 Task: Create a Board called Board0000000004 in Workspace WS0000000002 in Trello with Visibility as Workspace. Create a Board called Board0000000005 in Workspace WS0000000002 in Trello with Visibility as Private. Create a Board called Board0000000006 in Workspace WS0000000002 in Trello with Visibility as Public. Create Card Card0000000013 in Board Board0000000004 in Workspace WS0000000002 in Trello. Create Card Card0000000014 in Board Board0000000004 in Workspace WS0000000002 in Trello
Action: Mouse moved to (572, 59)
Screenshot: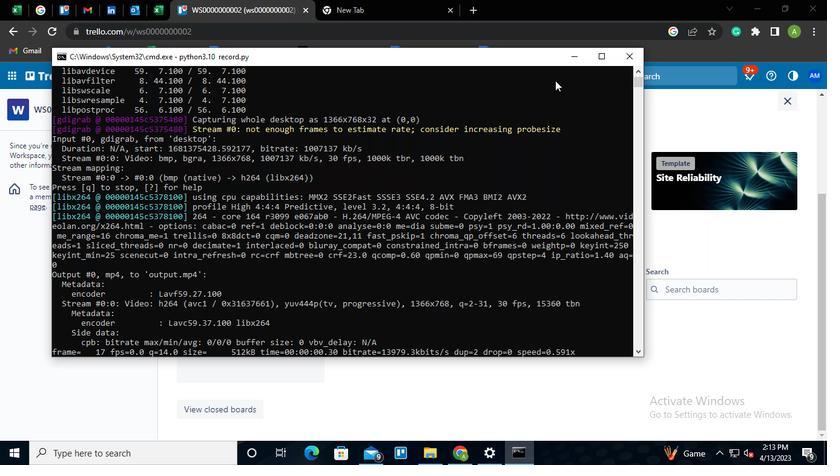 
Action: Mouse pressed left at (572, 59)
Screenshot: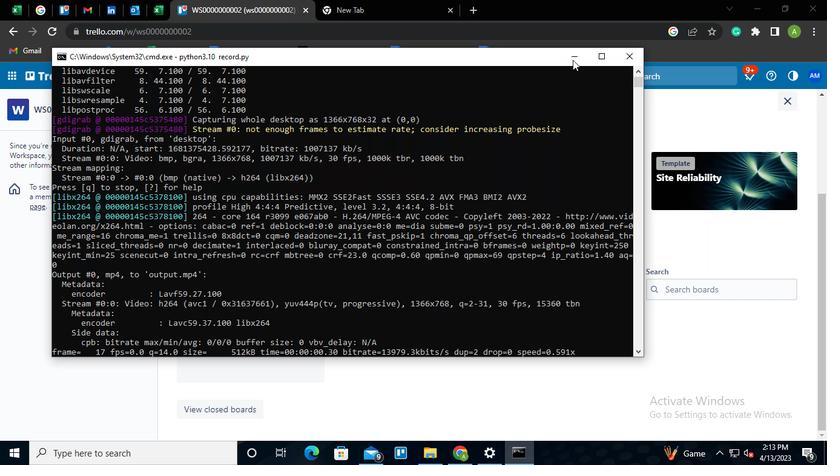 
Action: Mouse moved to (231, 346)
Screenshot: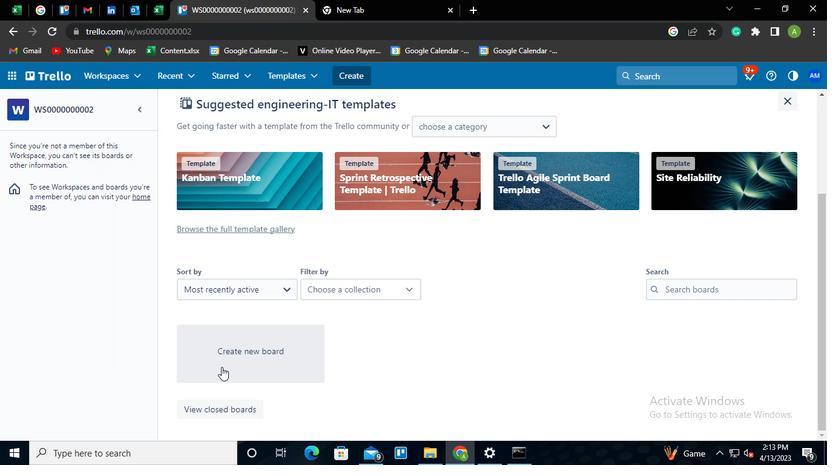 
Action: Mouse pressed left at (231, 346)
Screenshot: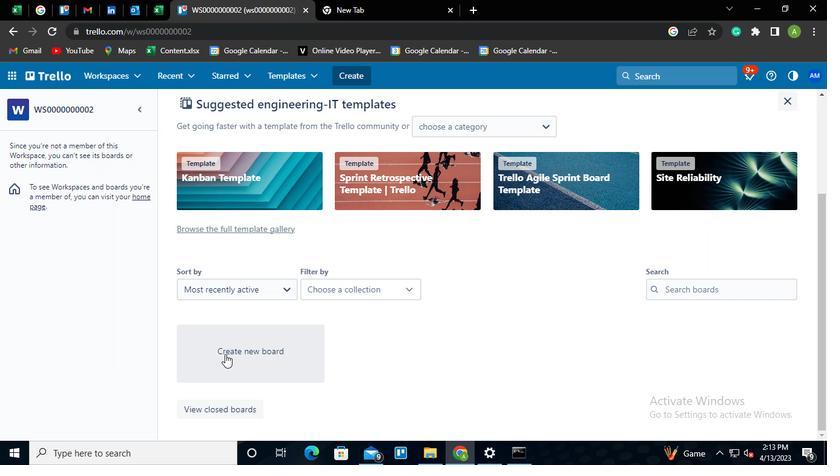 
Action: Mouse moved to (374, 299)
Screenshot: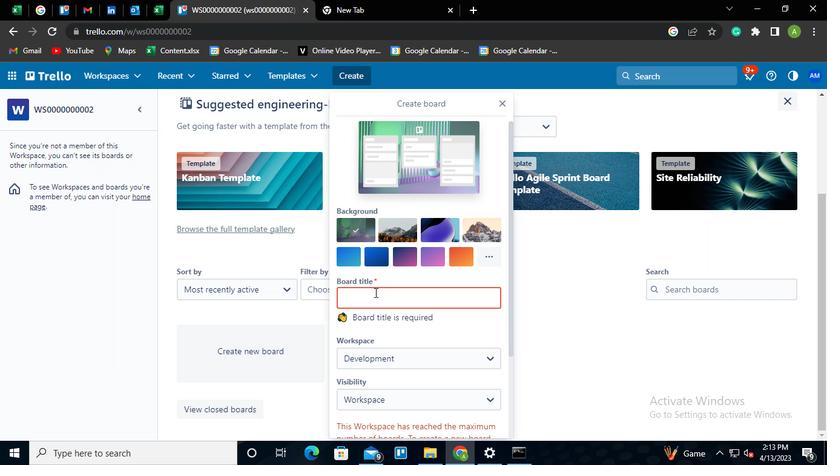
Action: Mouse pressed left at (374, 299)
Screenshot: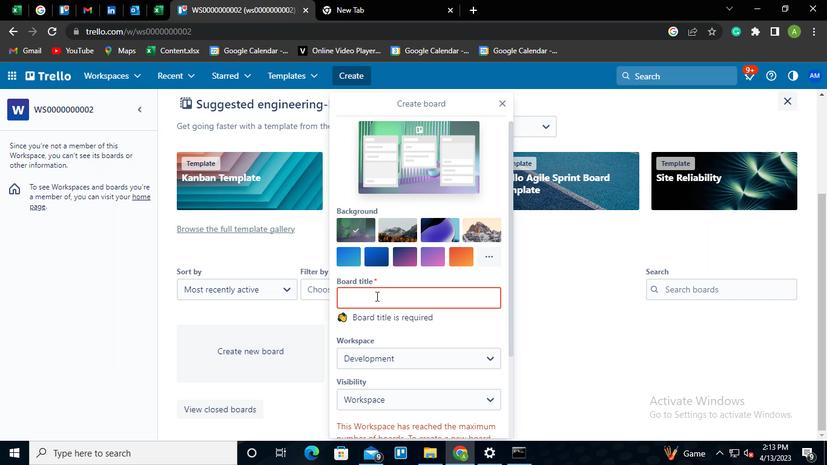 
Action: Mouse moved to (366, 301)
Screenshot: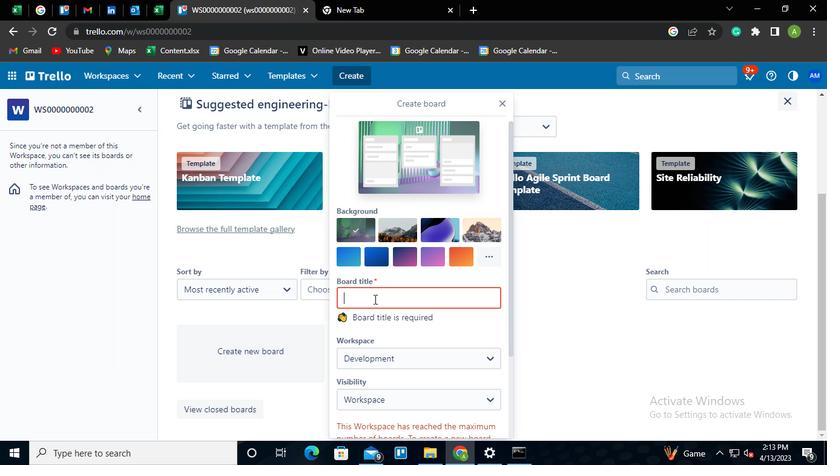 
Action: Keyboard Key.shift
Screenshot: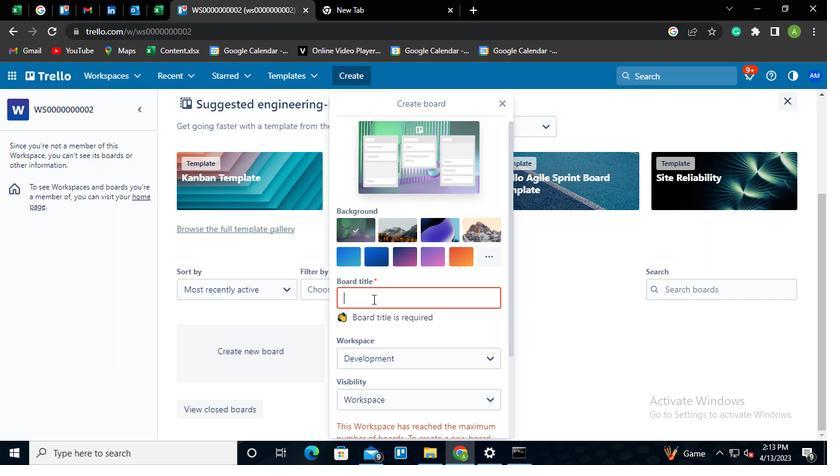 
Action: Keyboard B
Screenshot: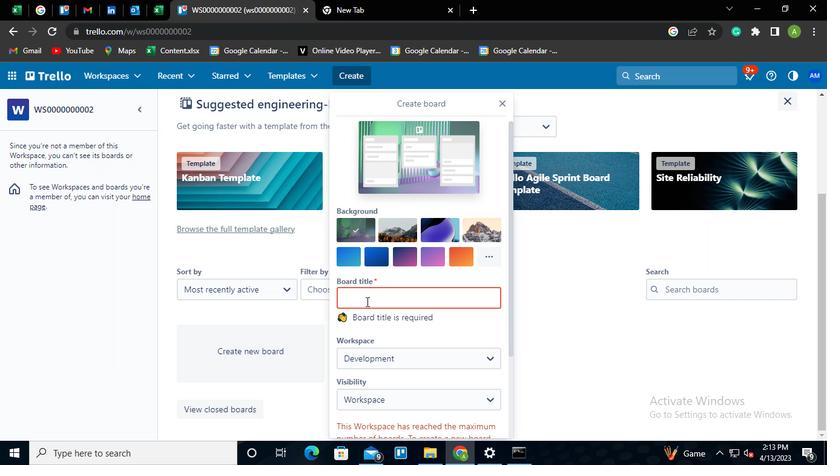 
Action: Keyboard o
Screenshot: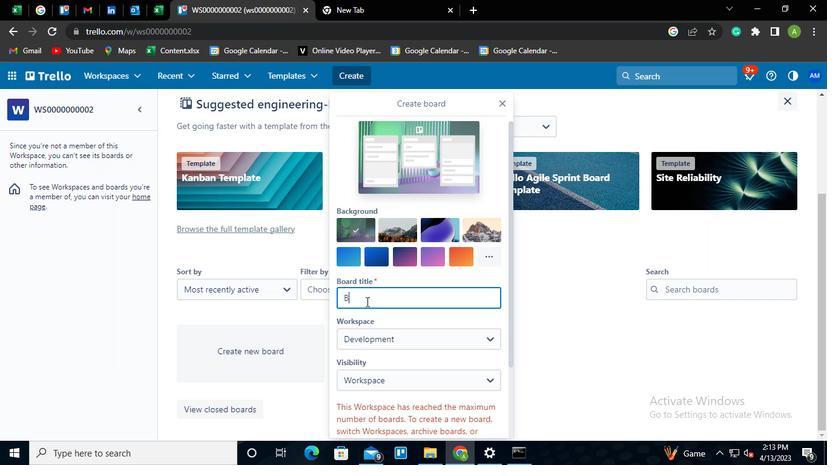 
Action: Keyboard a
Screenshot: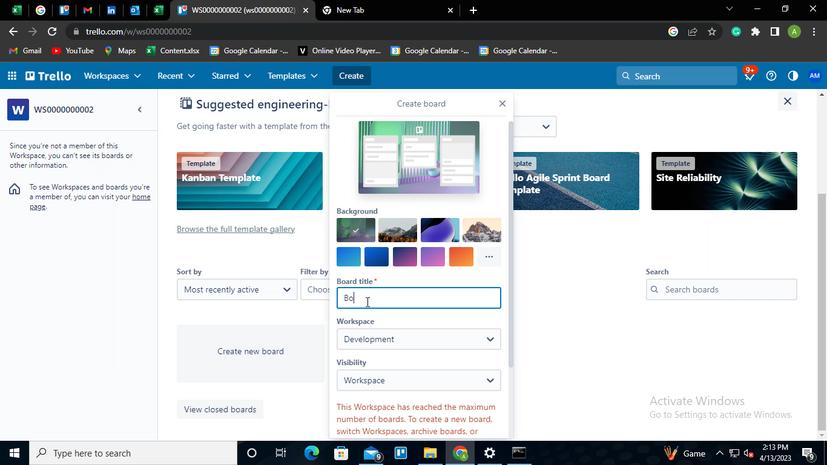 
Action: Keyboard r
Screenshot: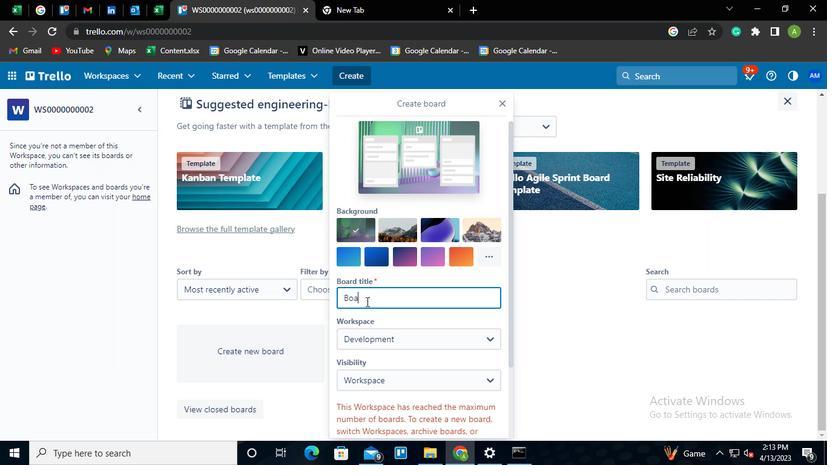
Action: Keyboard d
Screenshot: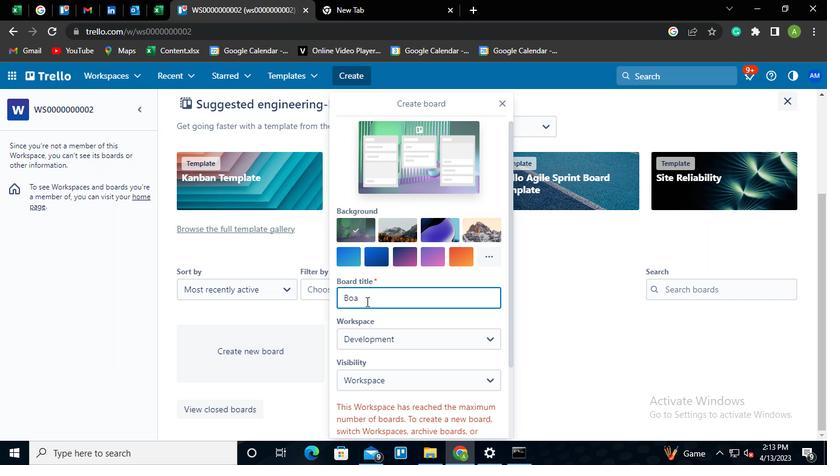 
Action: Keyboard <96>
Screenshot: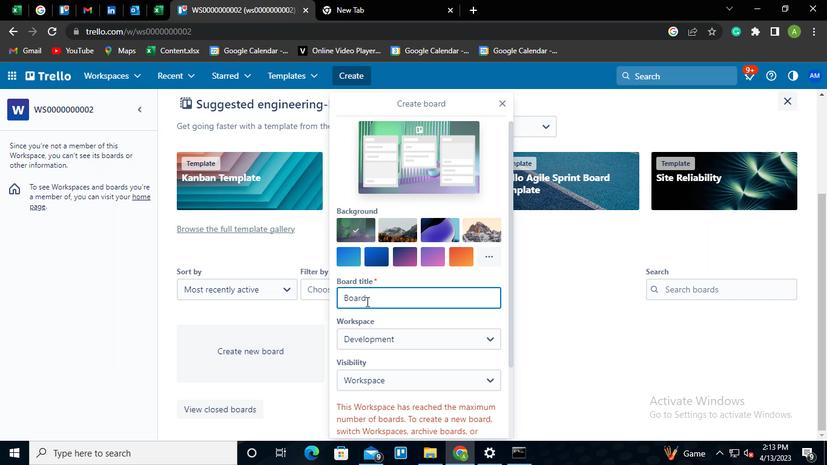 
Action: Keyboard <96>
Screenshot: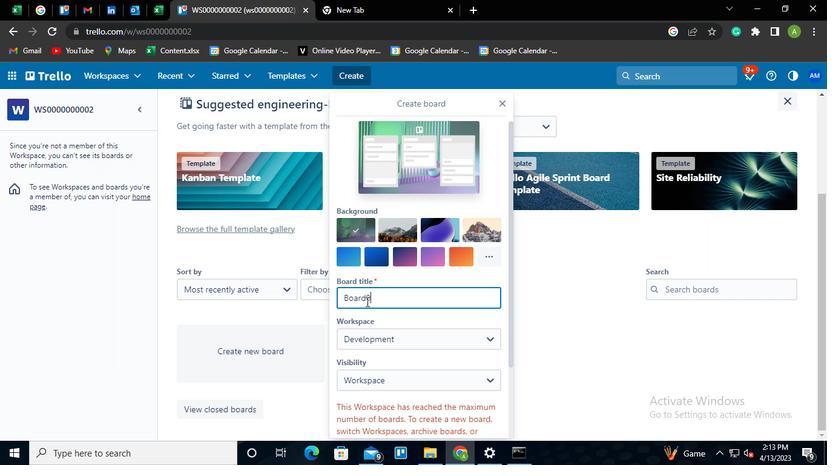 
Action: Keyboard <96>
Screenshot: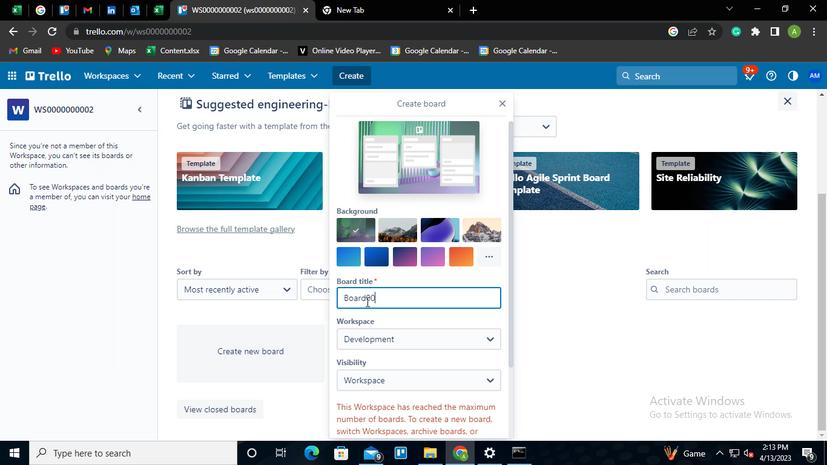
Action: Keyboard <96>
Screenshot: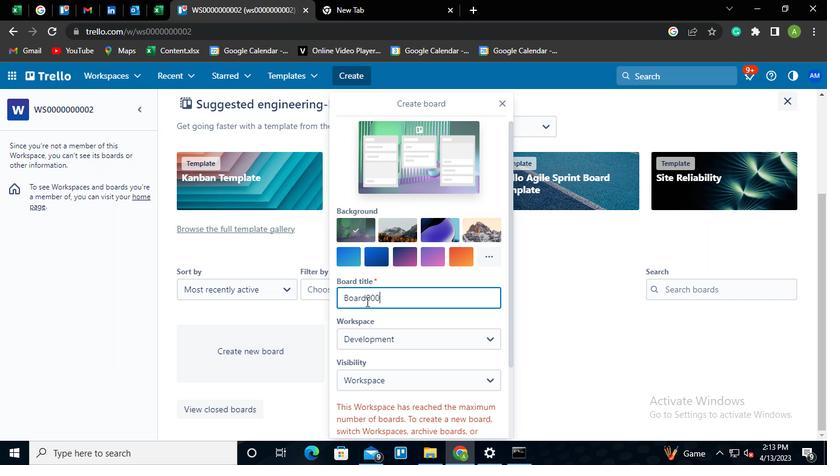 
Action: Keyboard <96>
Screenshot: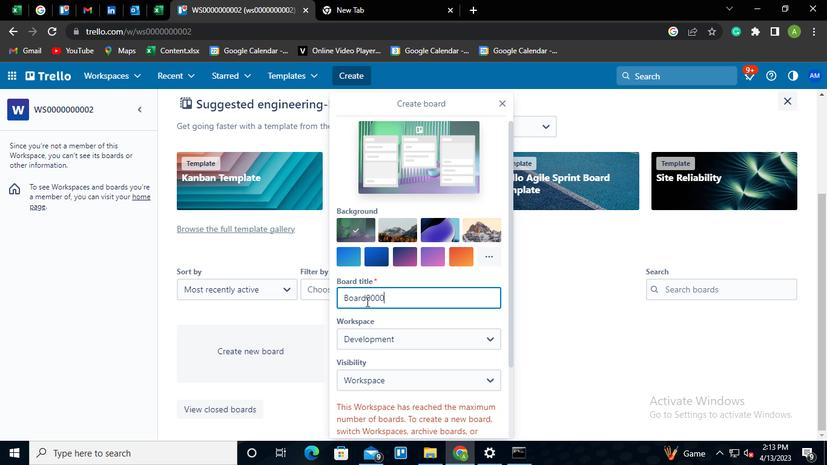 
Action: Keyboard <96>
Screenshot: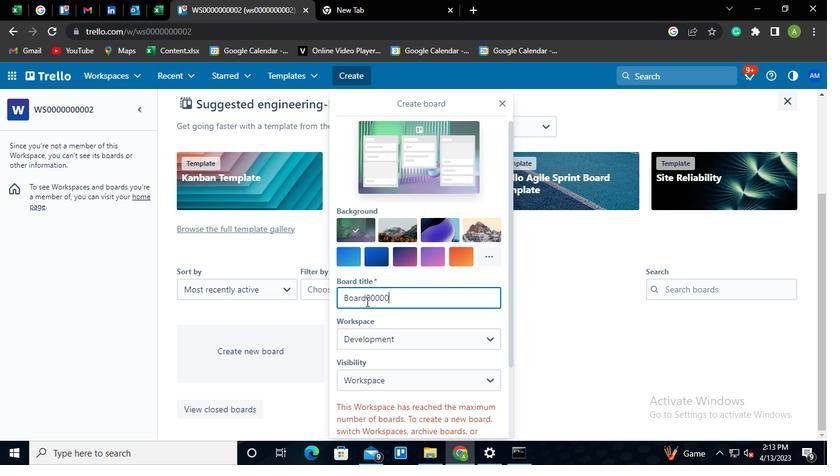 
Action: Keyboard <96>
Screenshot: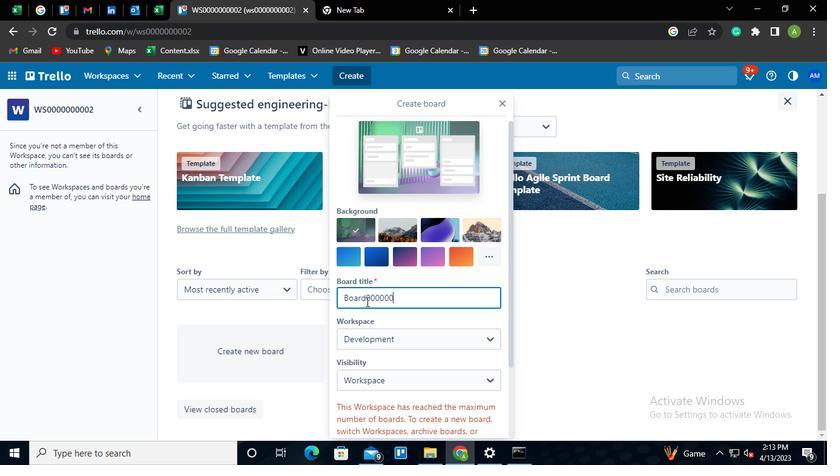 
Action: Keyboard <96>
Screenshot: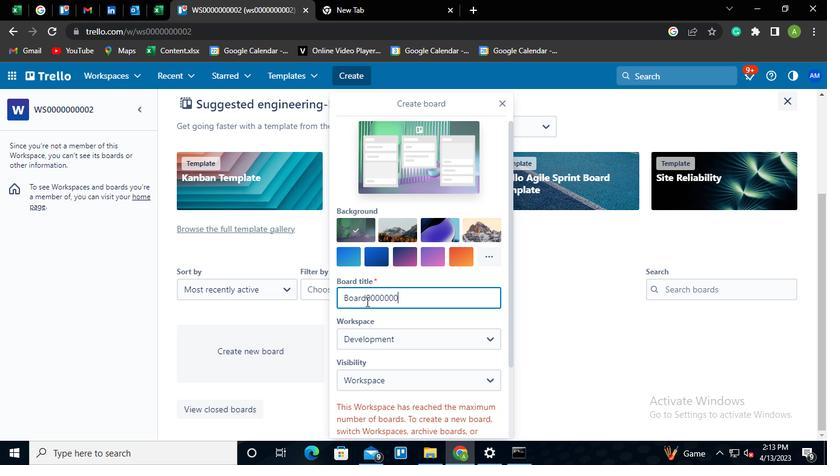 
Action: Keyboard <96>
Screenshot: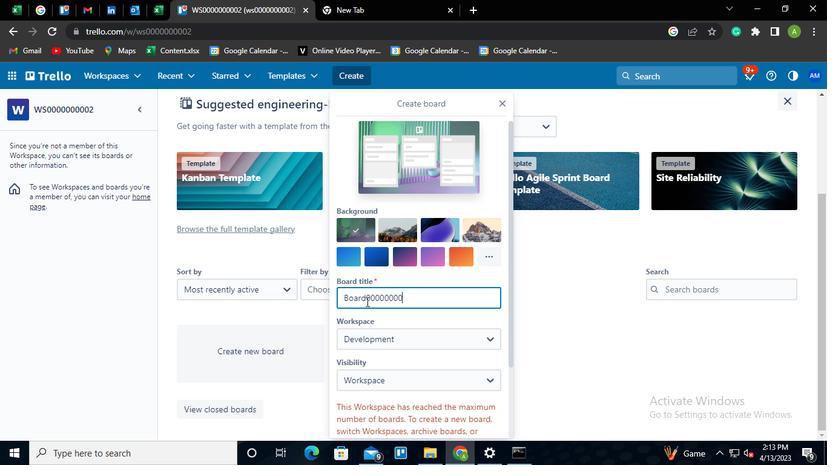 
Action: Keyboard <100>
Screenshot: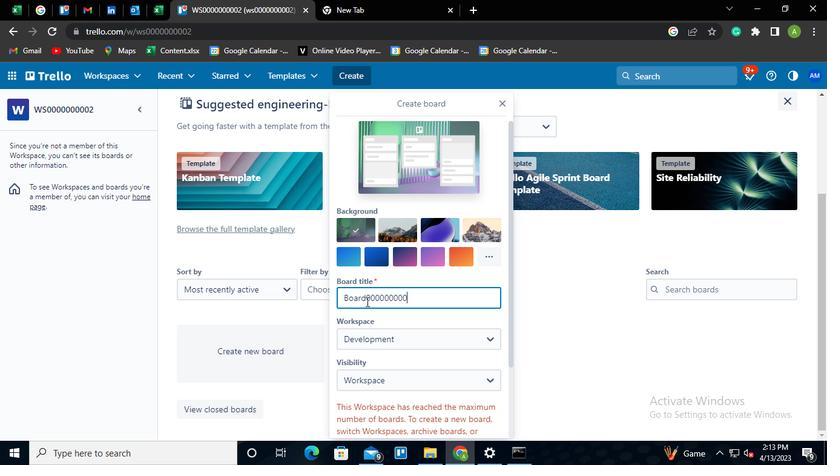 
Action: Mouse moved to (384, 336)
Screenshot: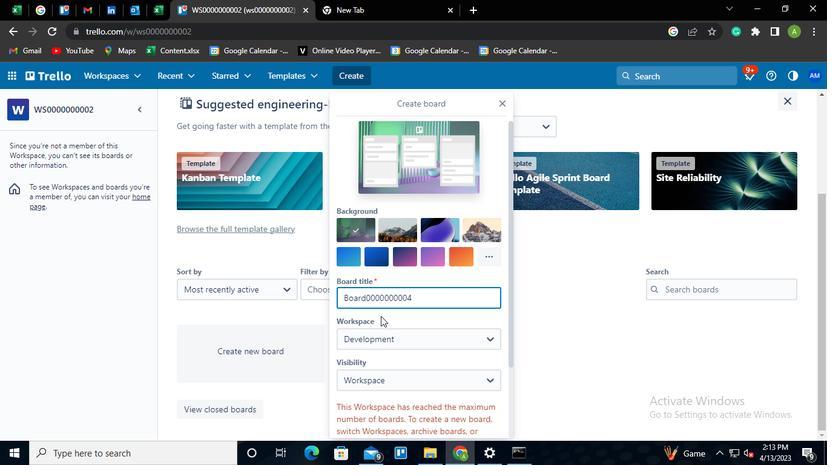 
Action: Mouse pressed left at (384, 336)
Screenshot: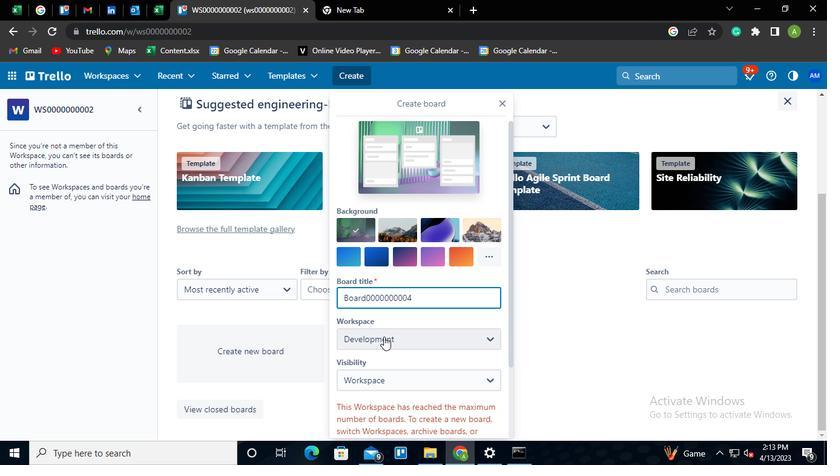 
Action: Mouse moved to (381, 413)
Screenshot: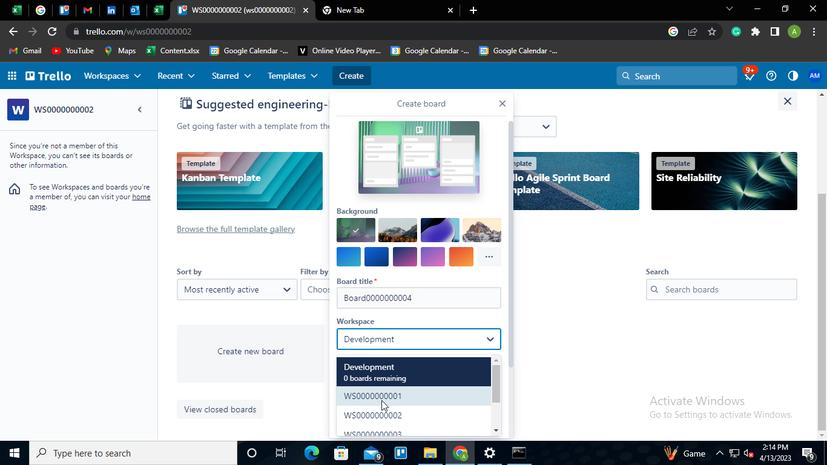 
Action: Mouse pressed left at (381, 413)
Screenshot: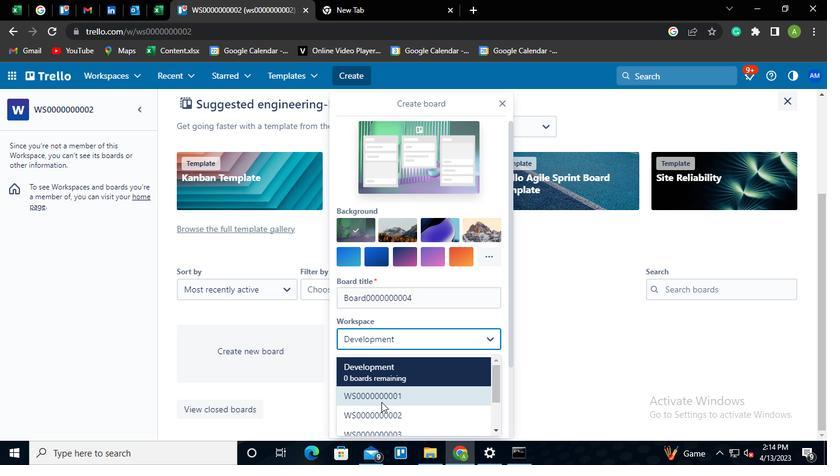 
Action: Mouse moved to (398, 414)
Screenshot: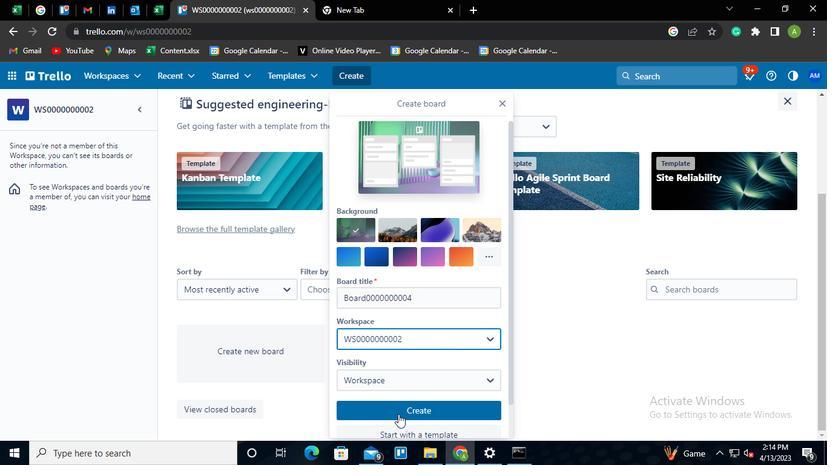 
Action: Mouse pressed left at (398, 414)
Screenshot: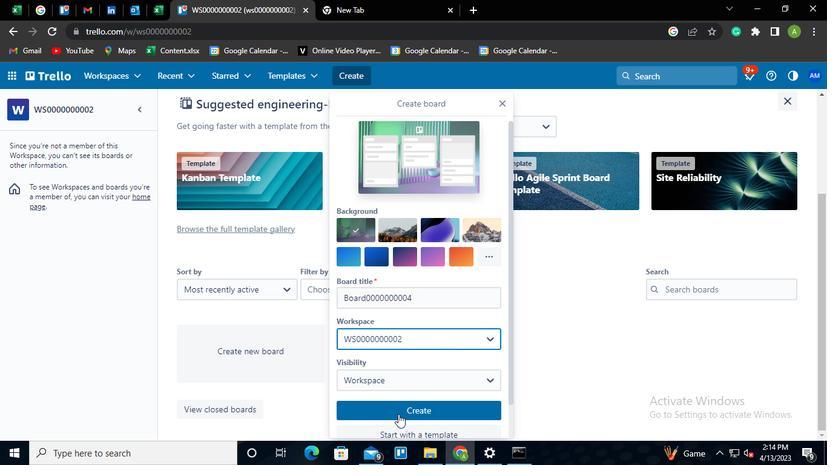 
Action: Mouse moved to (16, 107)
Screenshot: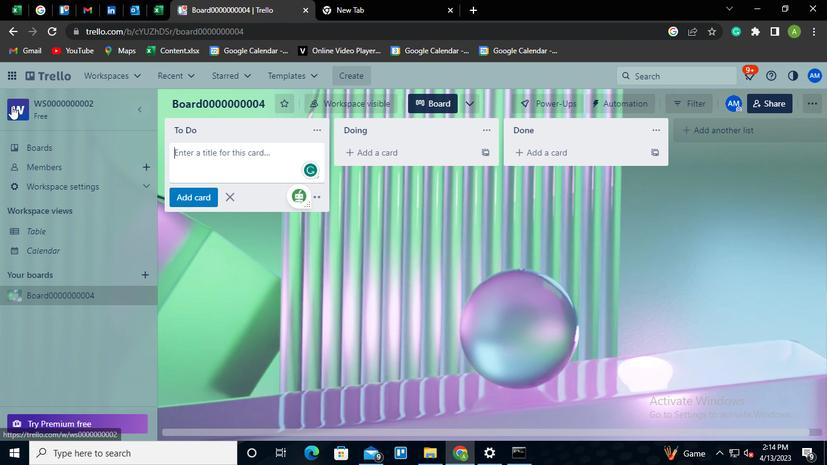 
Action: Mouse pressed left at (16, 107)
Screenshot: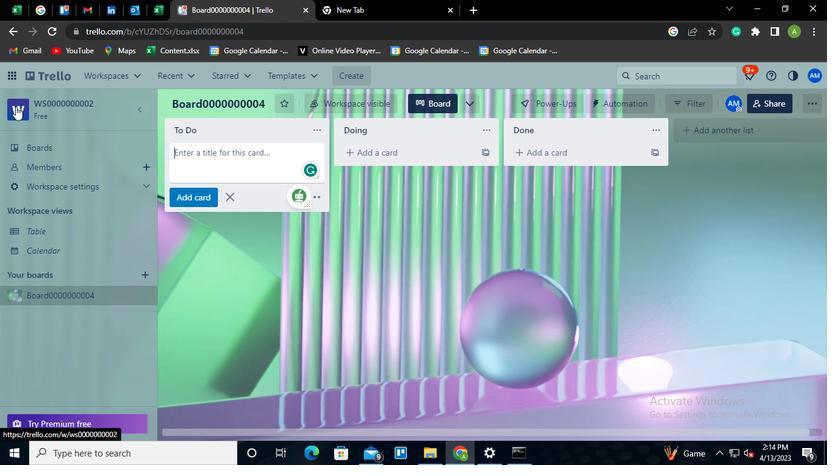 
Action: Mouse moved to (261, 341)
Screenshot: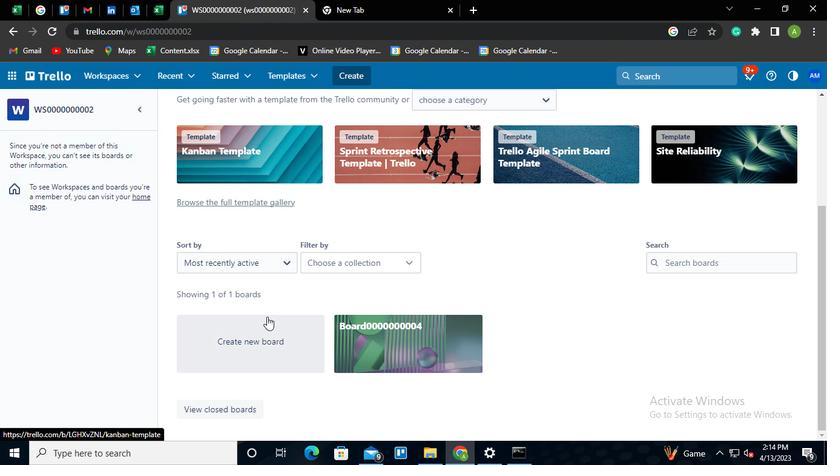 
Action: Mouse pressed left at (261, 341)
Screenshot: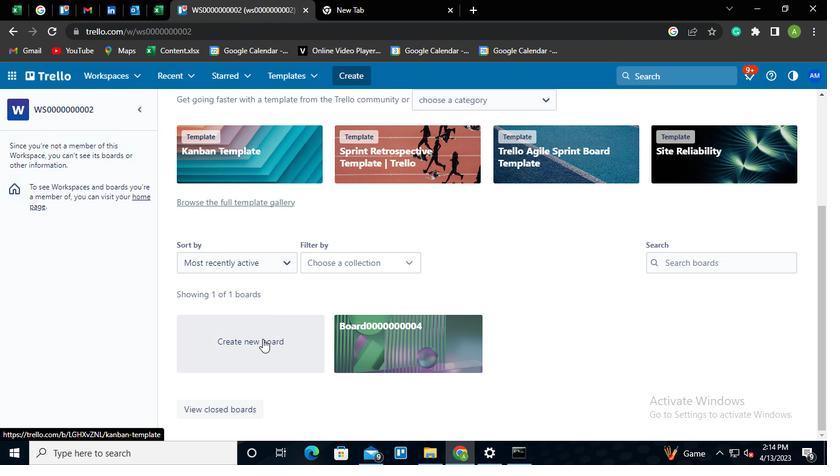 
Action: Mouse moved to (397, 302)
Screenshot: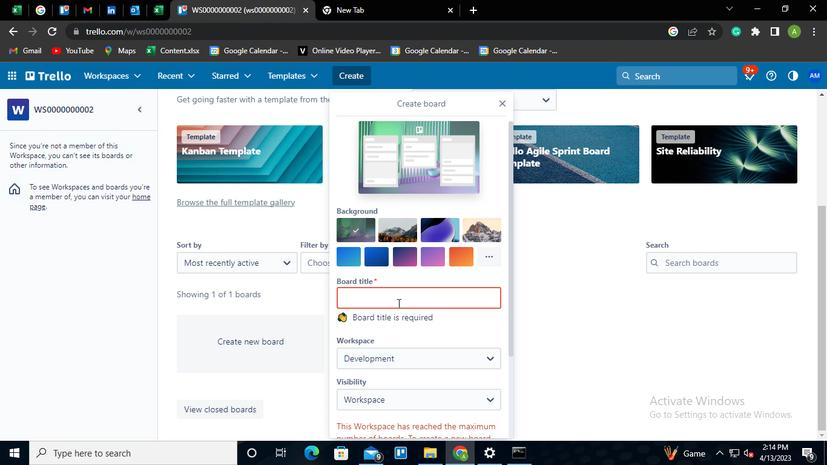 
Action: Keyboard Key.shift
Screenshot: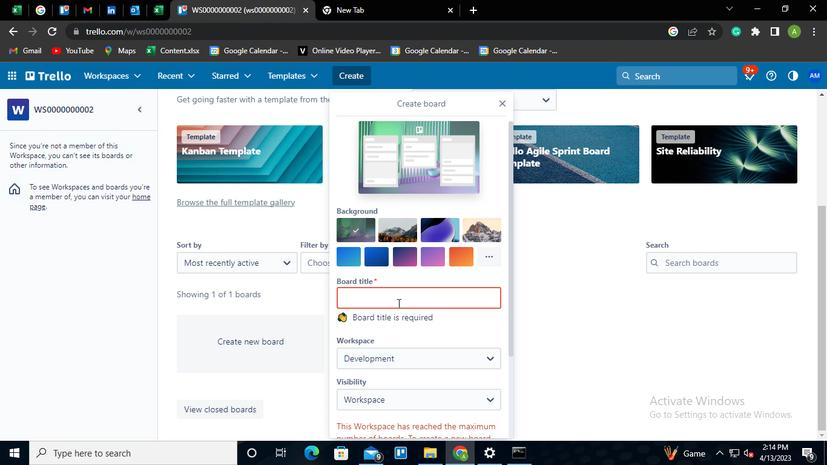 
Action: Keyboard B
Screenshot: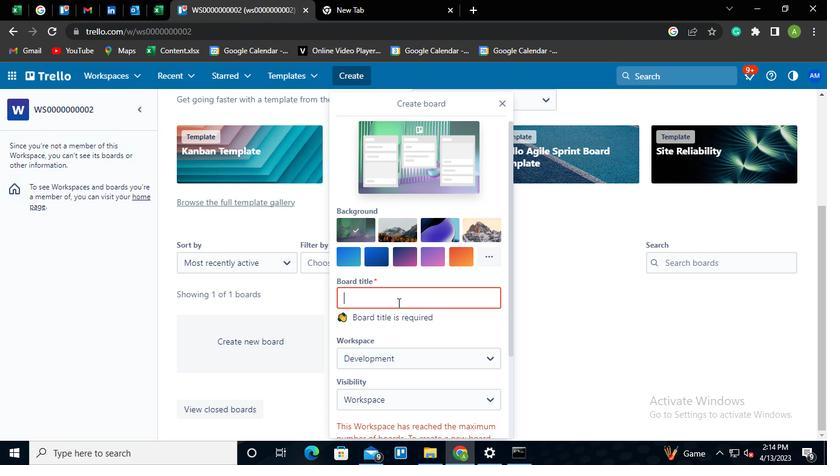 
Action: Mouse moved to (397, 302)
Screenshot: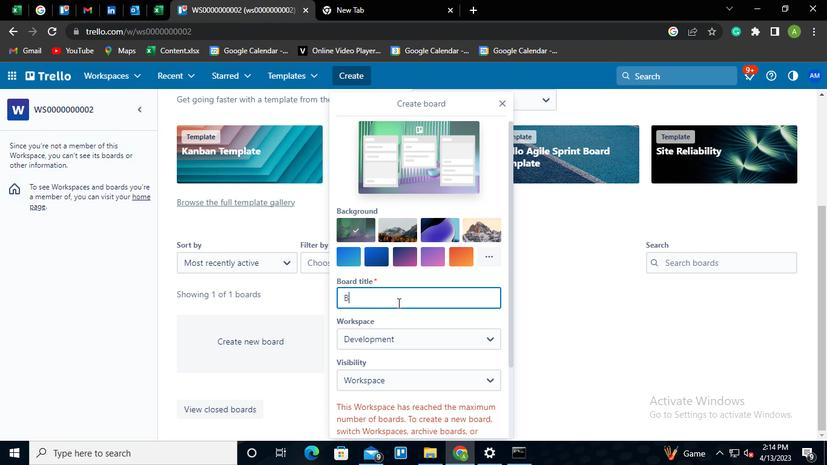 
Action: Keyboard o
Screenshot: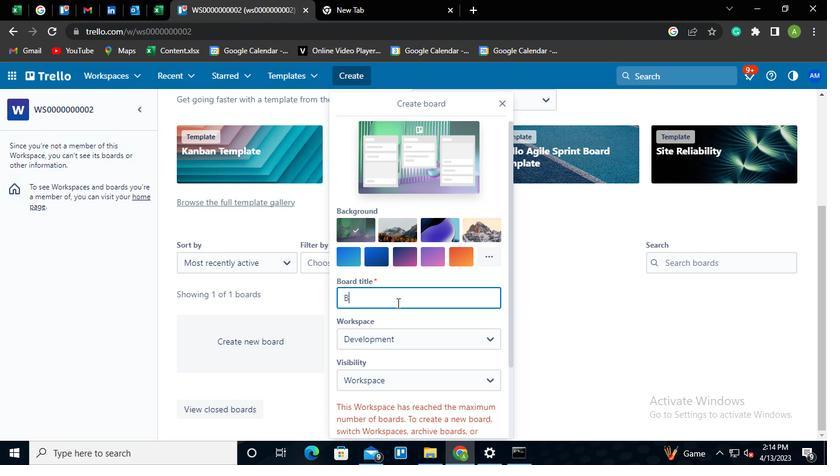 
Action: Keyboard a
Screenshot: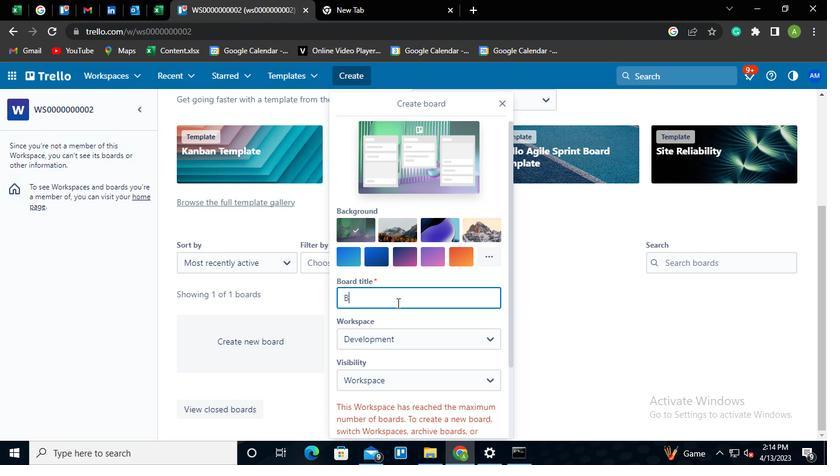 
Action: Keyboard r
Screenshot: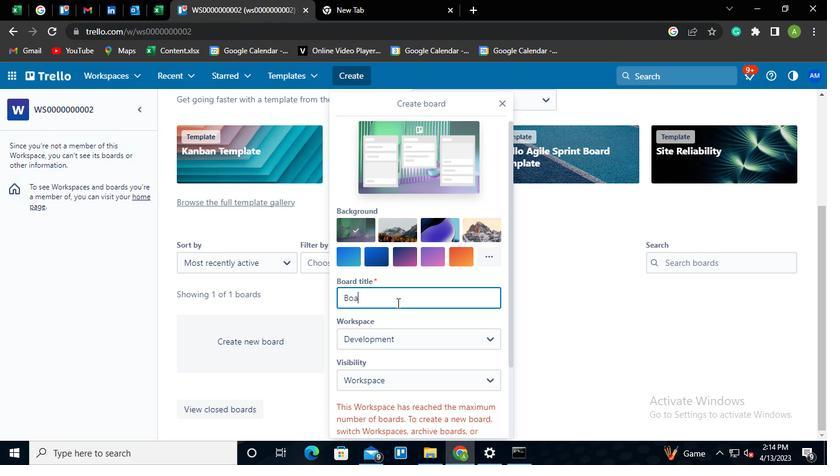 
Action: Keyboard d
Screenshot: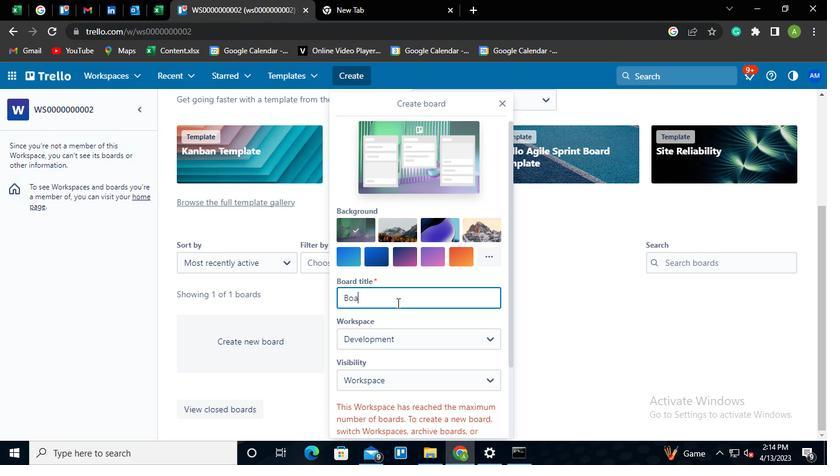 
Action: Keyboard <96>
Screenshot: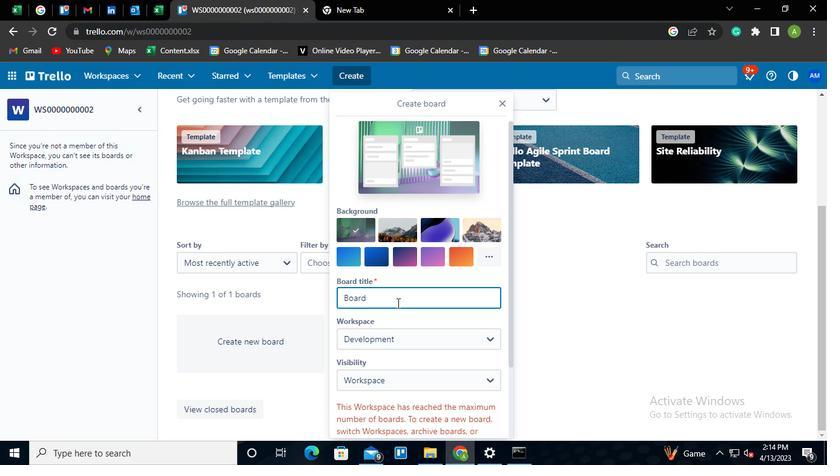 
Action: Keyboard <96>
Screenshot: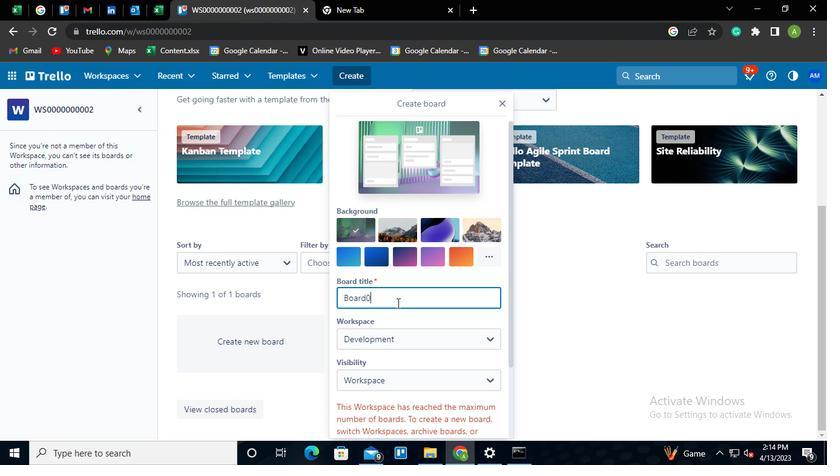 
Action: Keyboard <96>
Screenshot: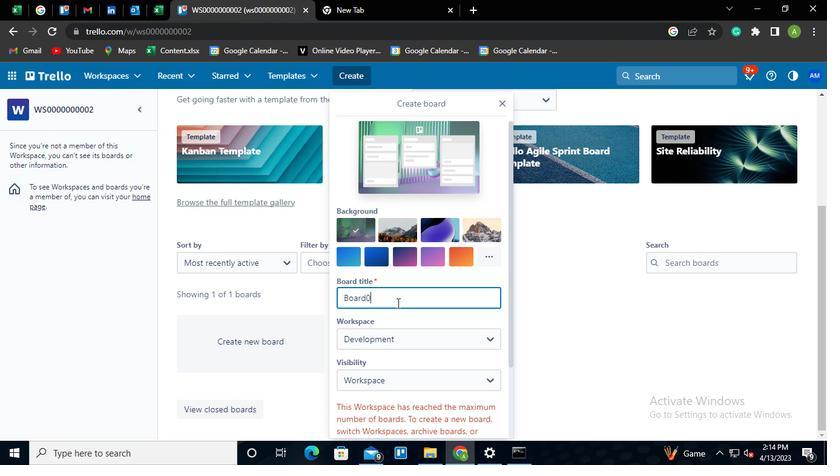 
Action: Keyboard <96>
Screenshot: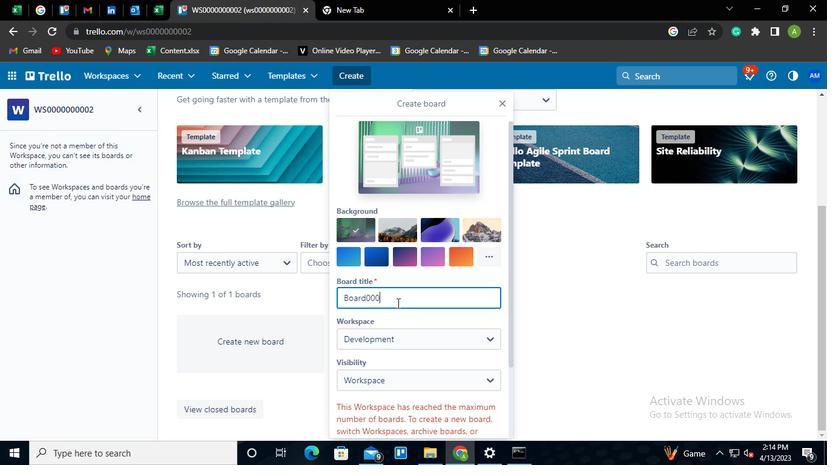 
Action: Keyboard <96>
Screenshot: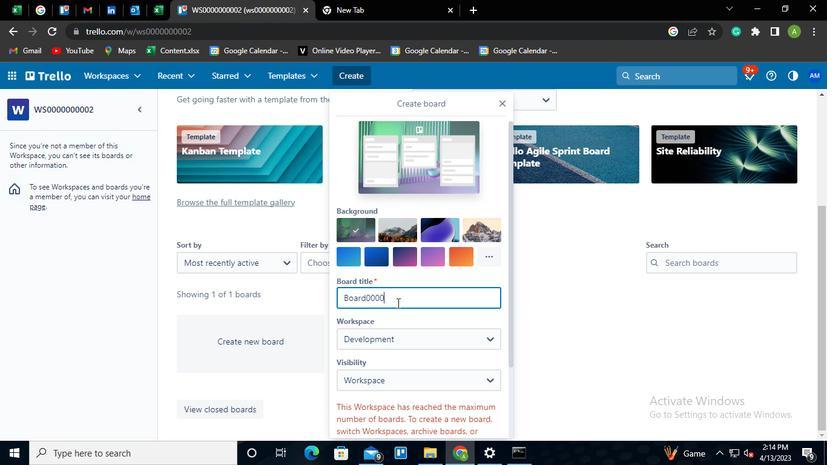 
Action: Keyboard <96>
Screenshot: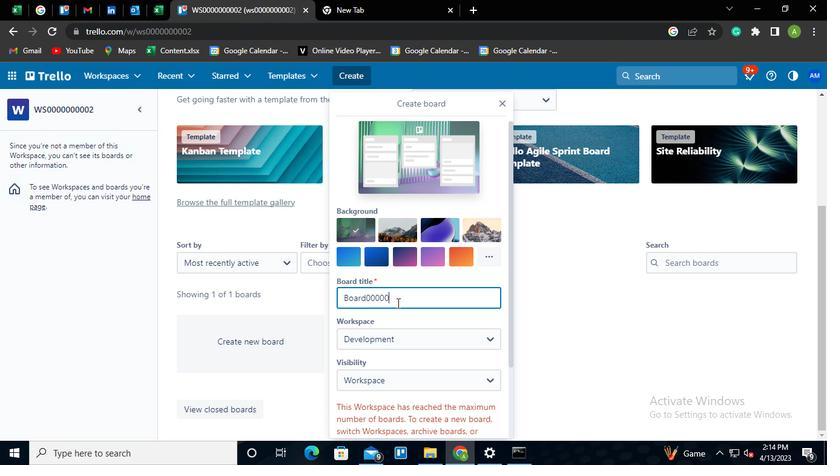 
Action: Keyboard <96>
Screenshot: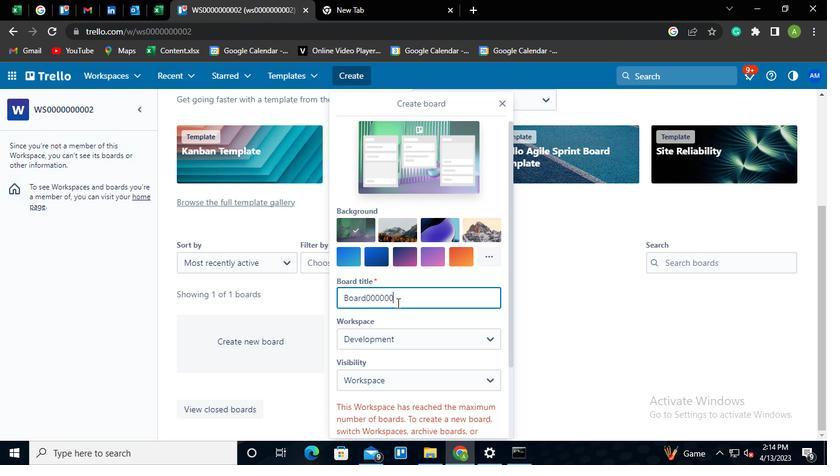 
Action: Keyboard <96>
Screenshot: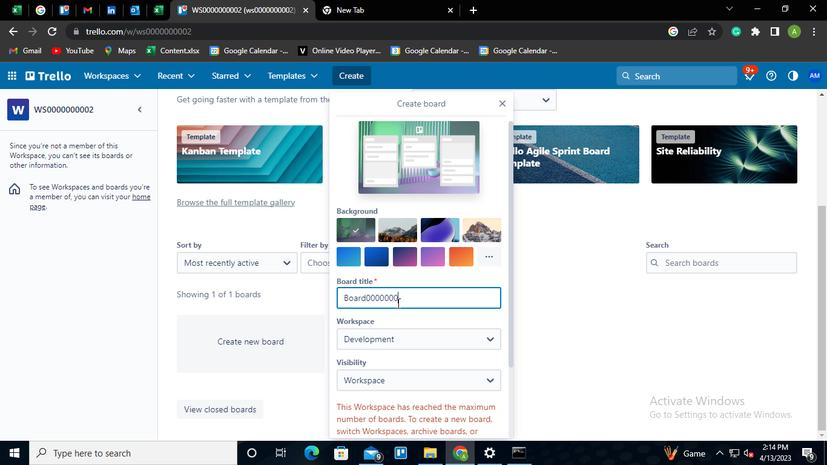 
Action: Keyboard <96>
Screenshot: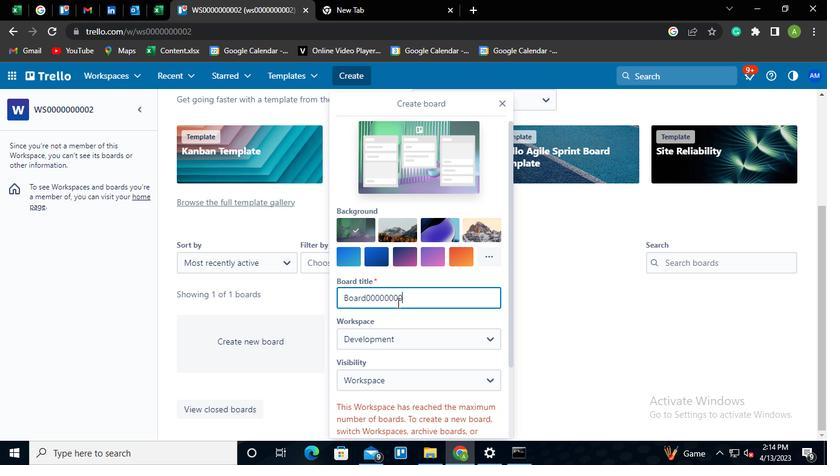 
Action: Keyboard <101>
Screenshot: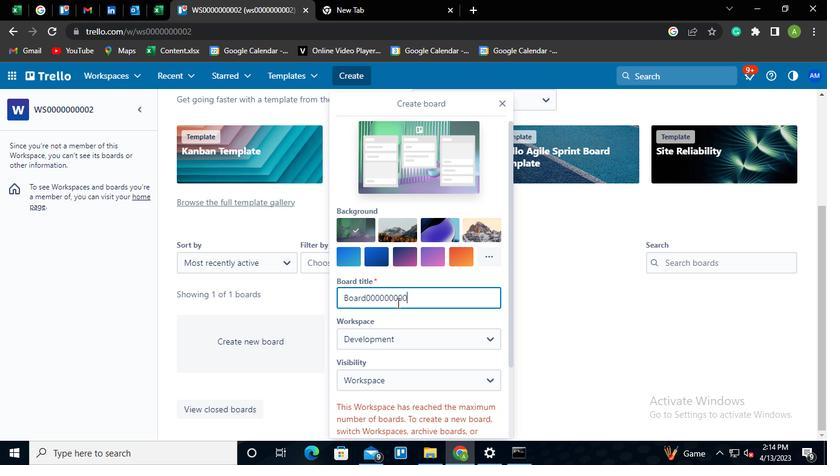 
Action: Mouse moved to (394, 333)
Screenshot: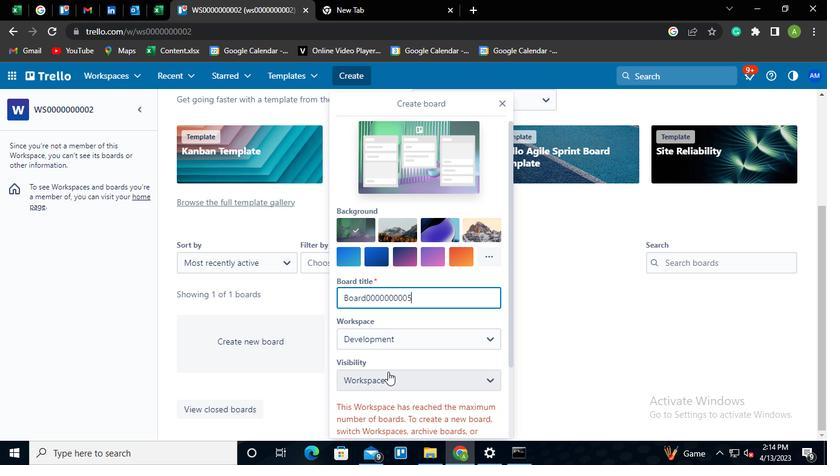 
Action: Mouse pressed left at (394, 333)
Screenshot: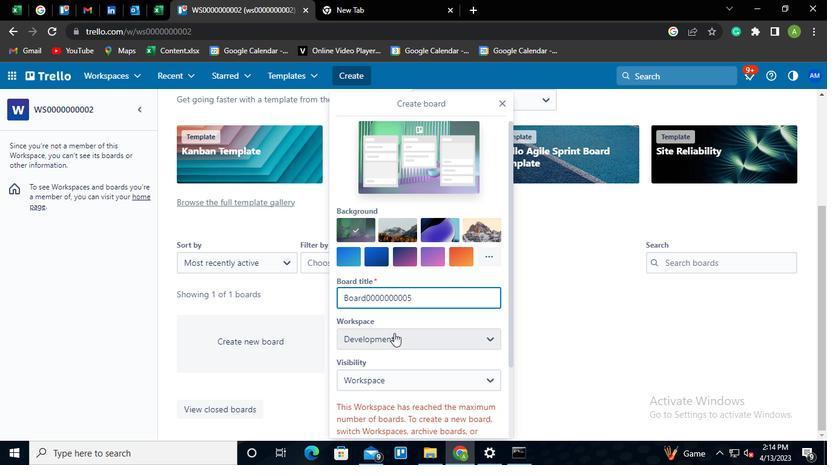 
Action: Mouse moved to (386, 413)
Screenshot: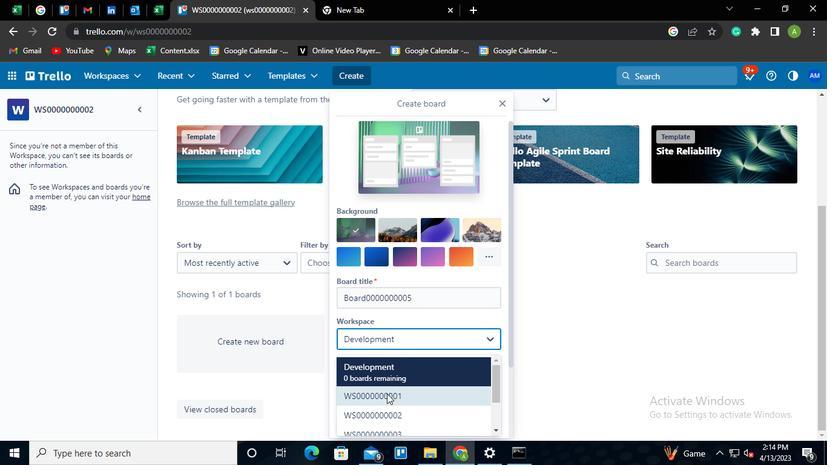 
Action: Mouse pressed left at (386, 413)
Screenshot: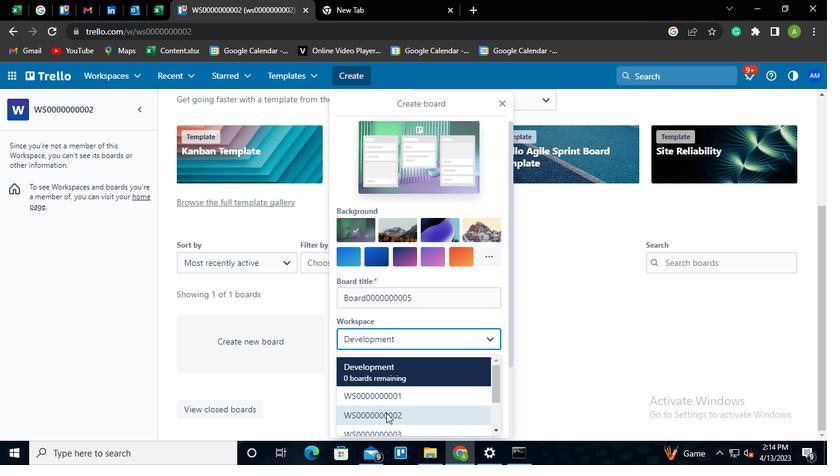 
Action: Mouse moved to (394, 380)
Screenshot: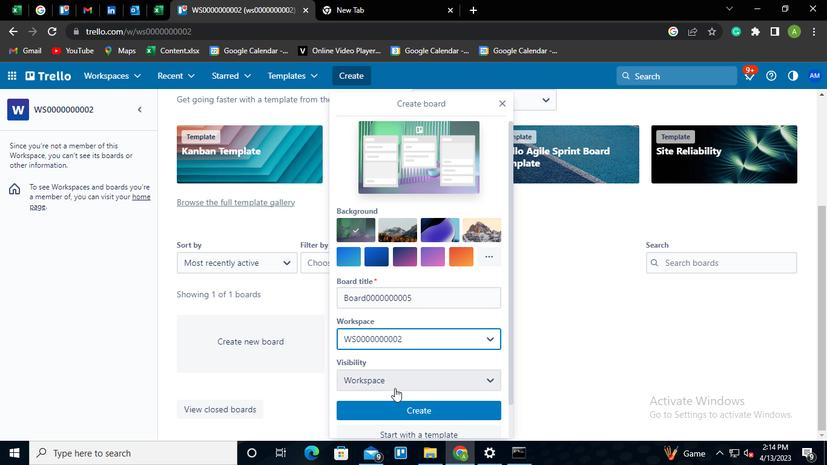 
Action: Mouse pressed left at (394, 380)
Screenshot: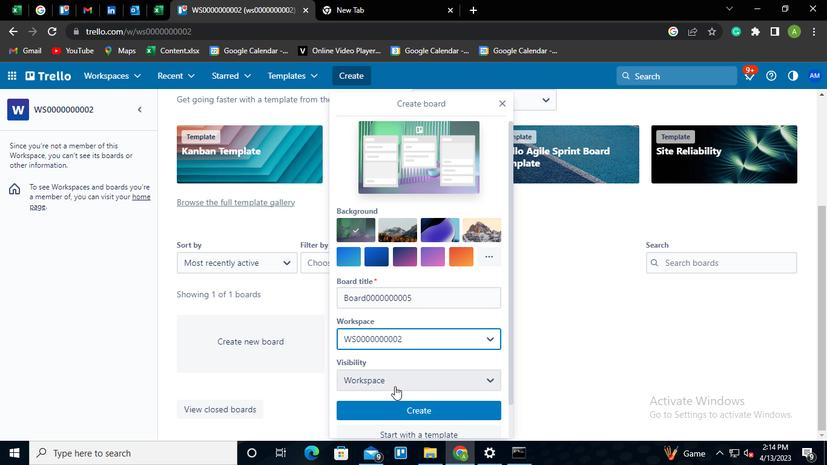
Action: Mouse moved to (397, 261)
Screenshot: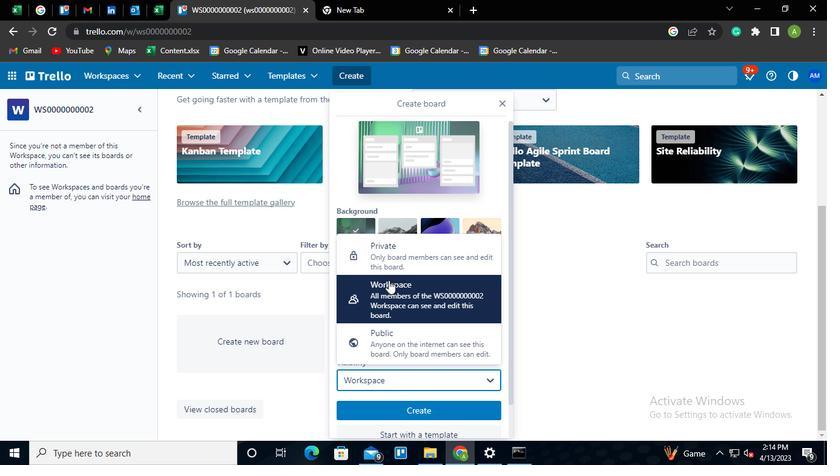 
Action: Mouse pressed left at (397, 261)
Screenshot: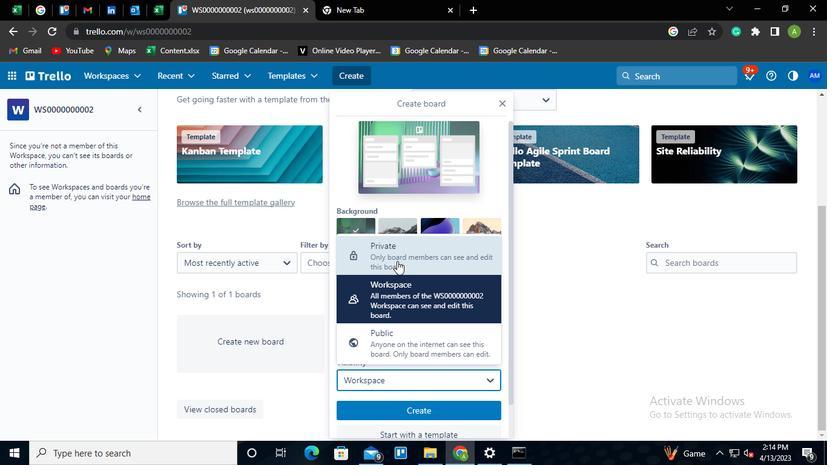 
Action: Mouse moved to (394, 407)
Screenshot: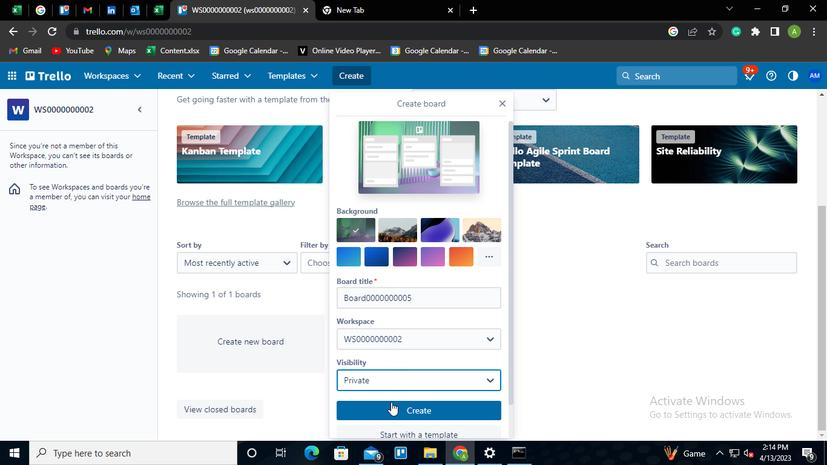 
Action: Mouse pressed left at (394, 407)
Screenshot: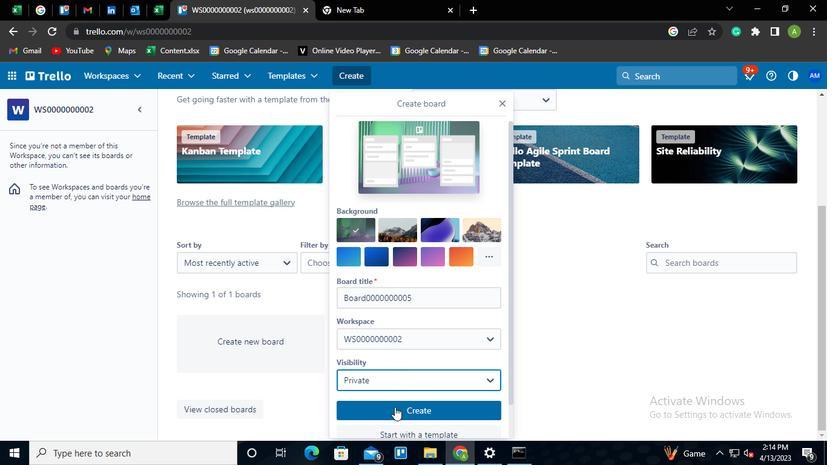 
Action: Mouse moved to (12, 109)
Screenshot: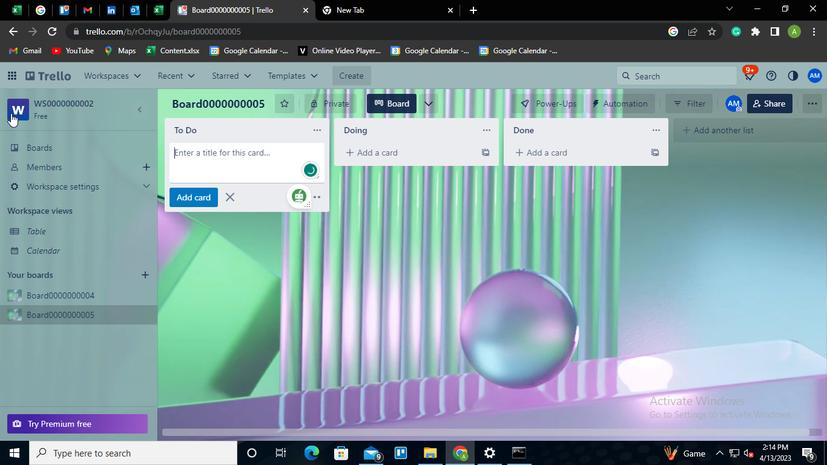 
Action: Mouse pressed left at (12, 109)
Screenshot: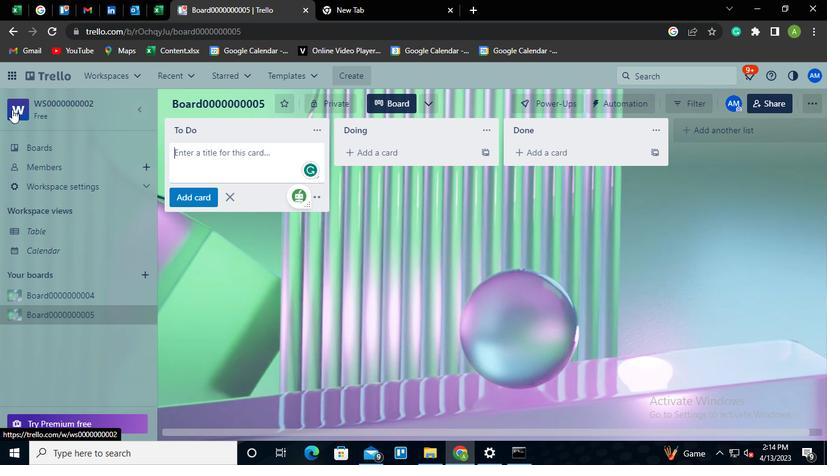 
Action: Mouse moved to (241, 339)
Screenshot: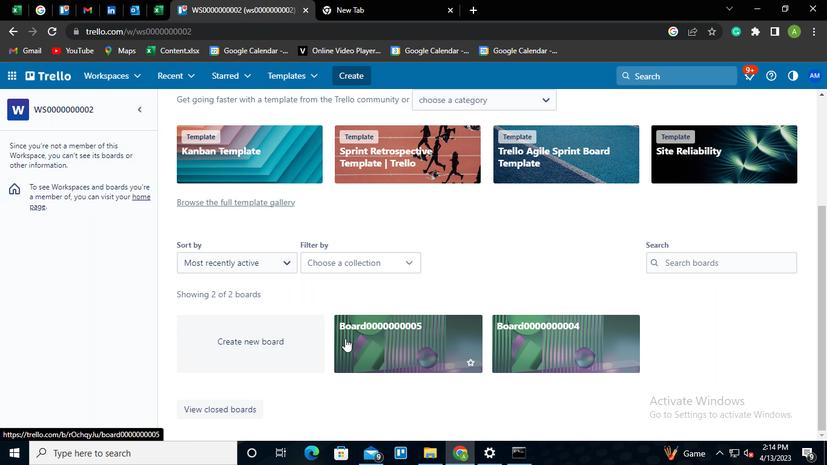
Action: Mouse pressed left at (241, 339)
Screenshot: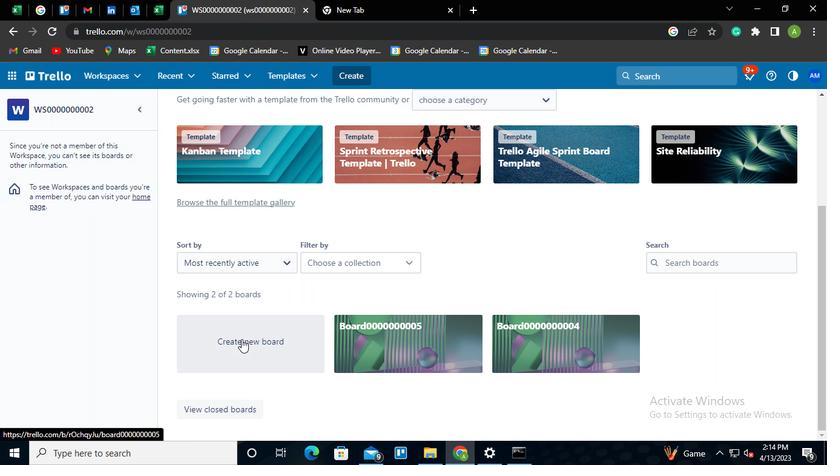
Action: Mouse moved to (365, 294)
Screenshot: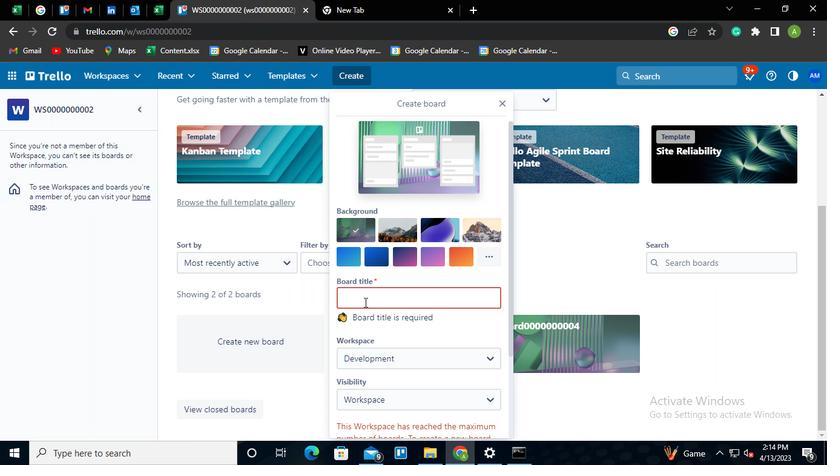 
Action: Mouse pressed left at (365, 294)
Screenshot: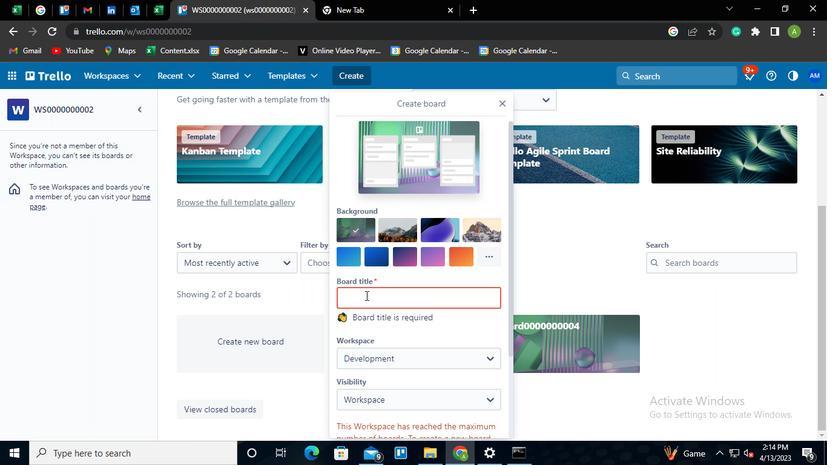 
Action: Keyboard Key.shift
Screenshot: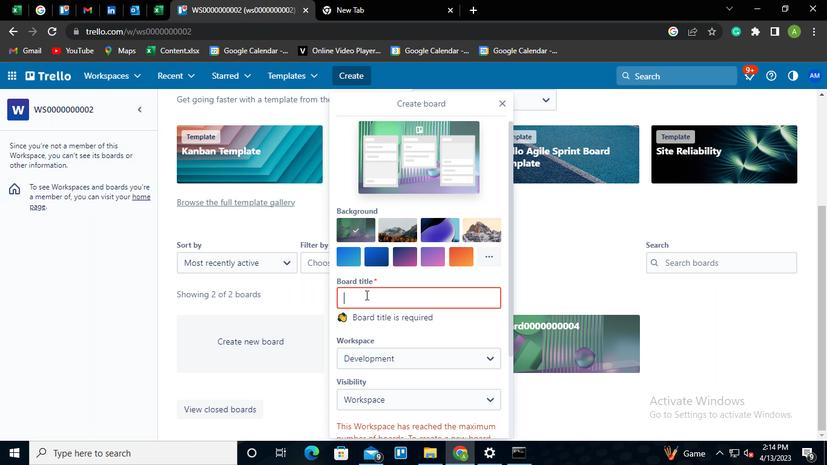 
Action: Keyboard B
Screenshot: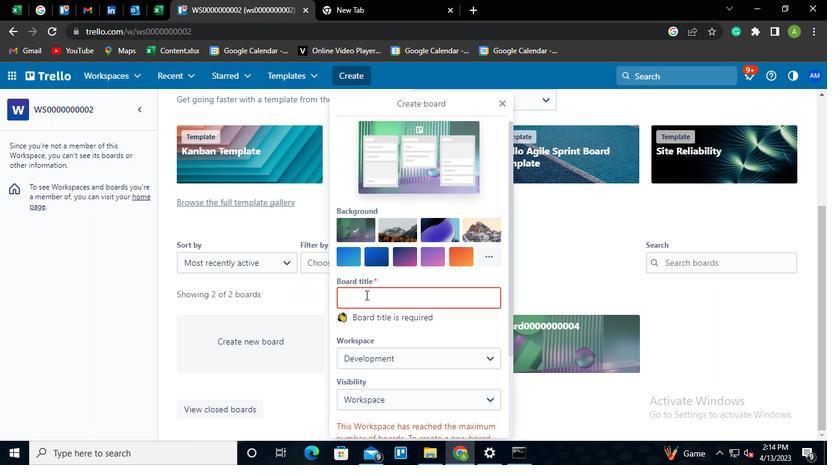 
Action: Keyboard o
Screenshot: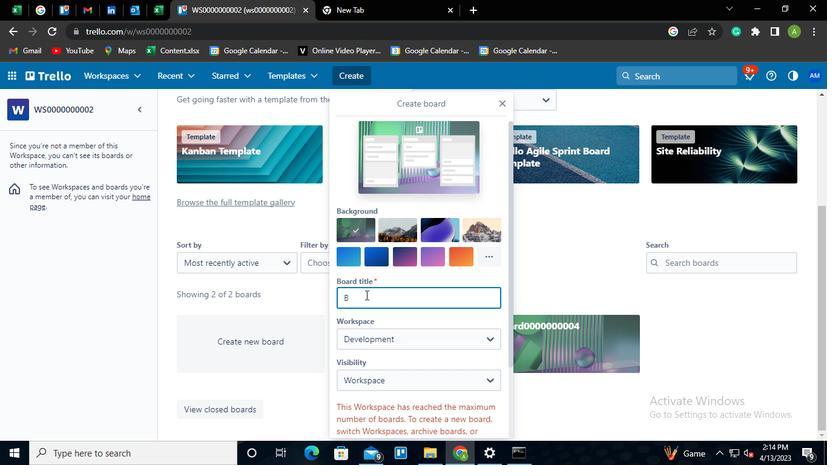 
Action: Keyboard a
Screenshot: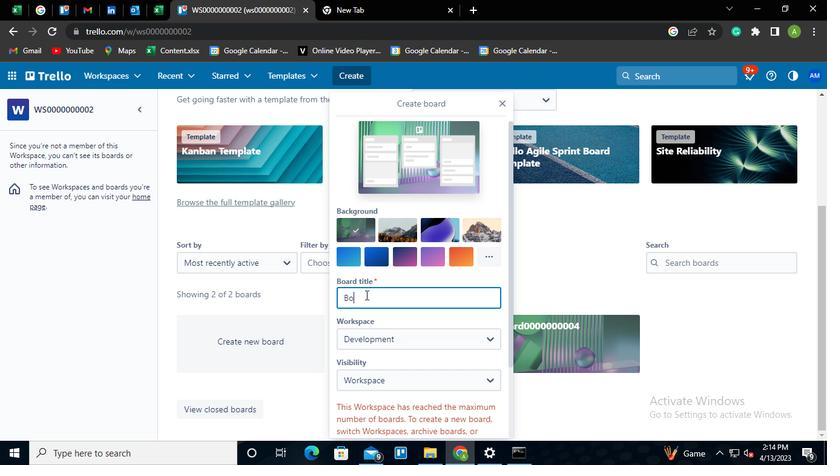 
Action: Keyboard r
Screenshot: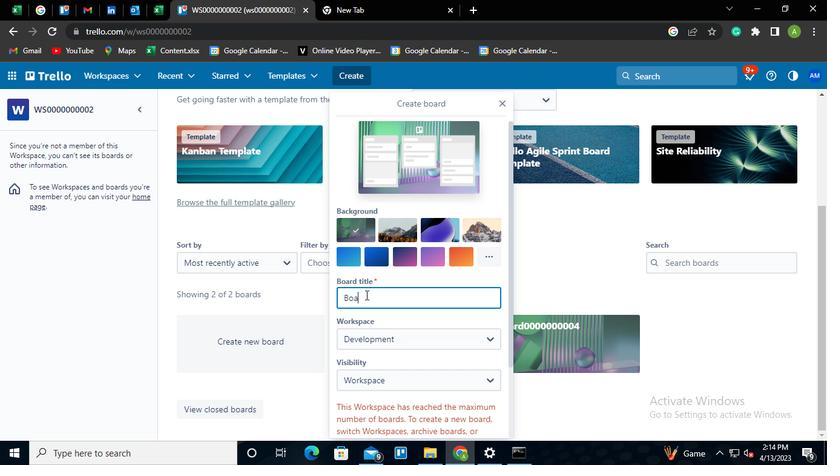 
Action: Keyboard d
Screenshot: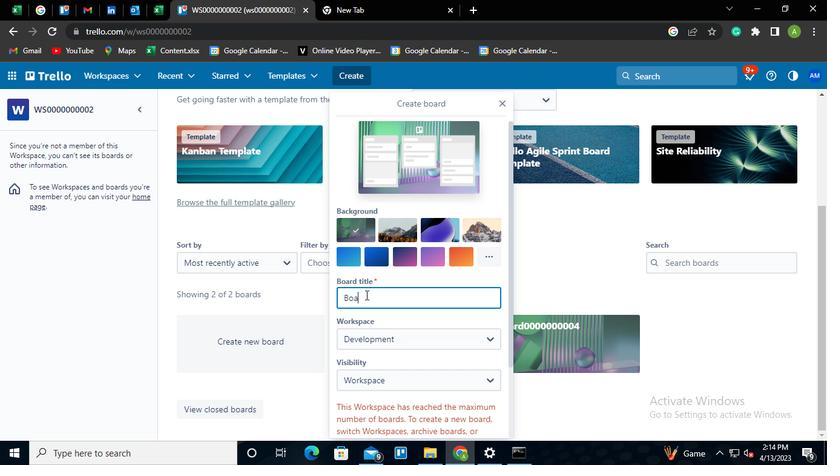 
Action: Keyboard <96>
Screenshot: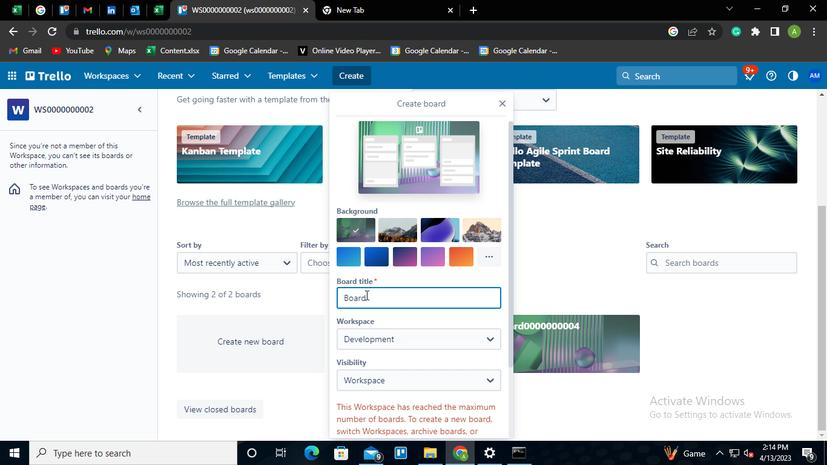 
Action: Keyboard <96>
Screenshot: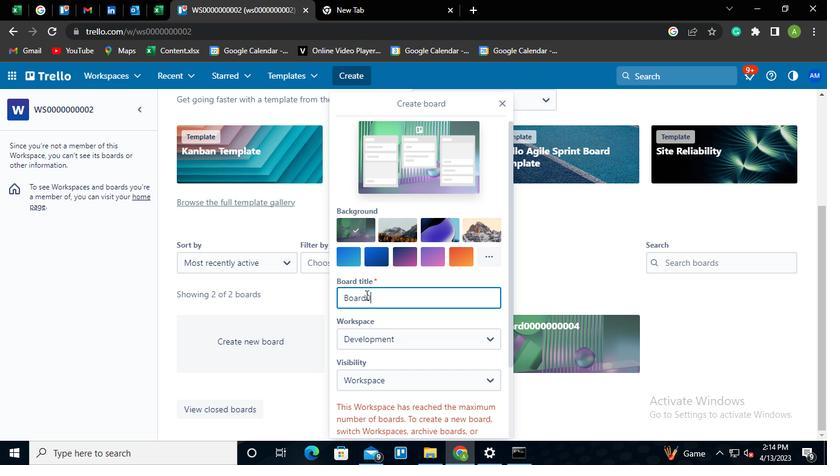 
Action: Keyboard <96>
Screenshot: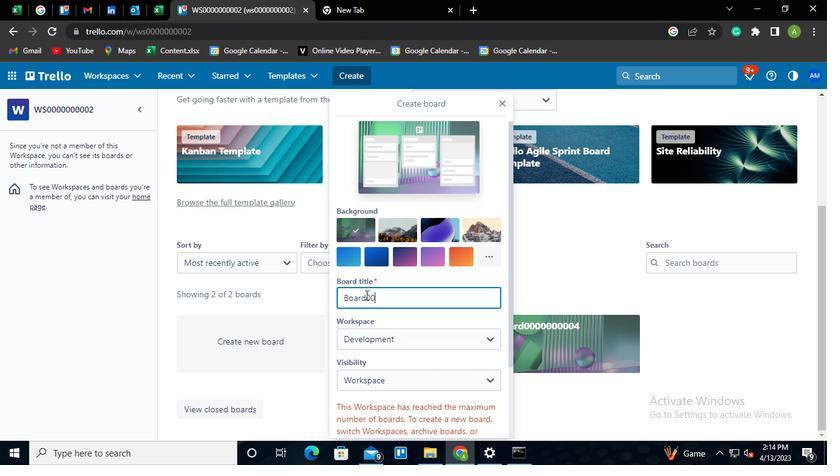 
Action: Keyboard <96>
Screenshot: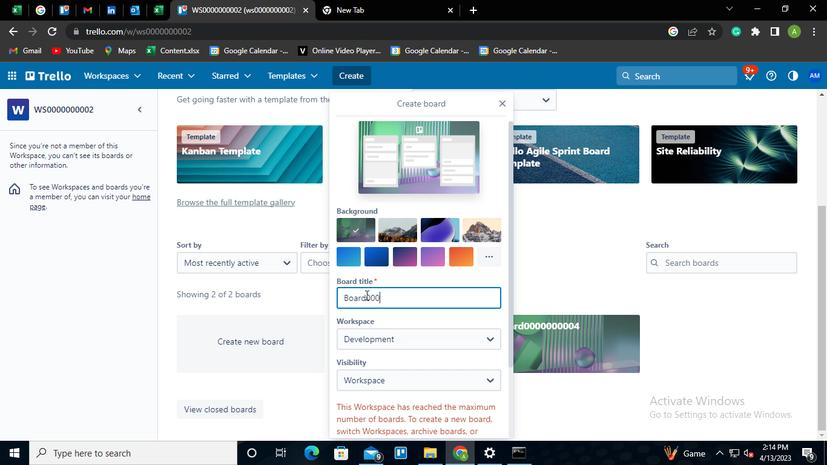 
Action: Keyboard <96>
Screenshot: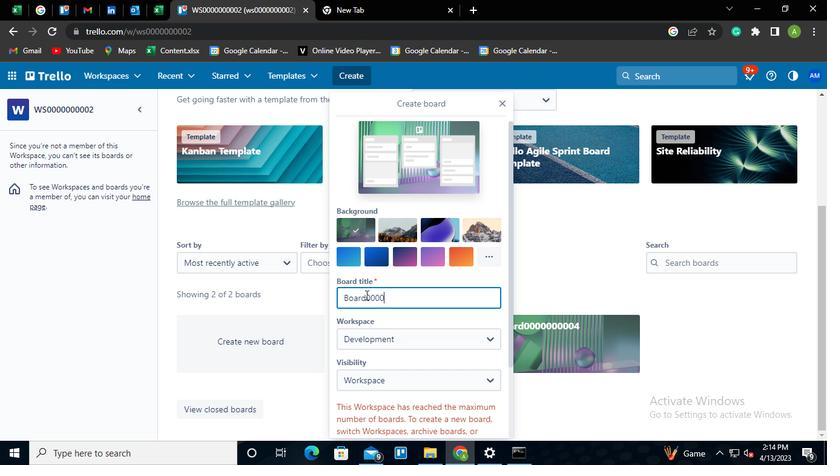 
Action: Keyboard <96>
Screenshot: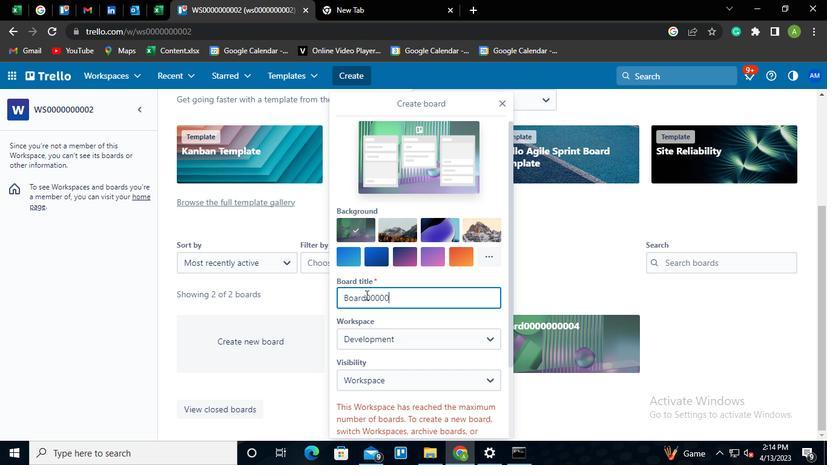 
Action: Keyboard <96>
Screenshot: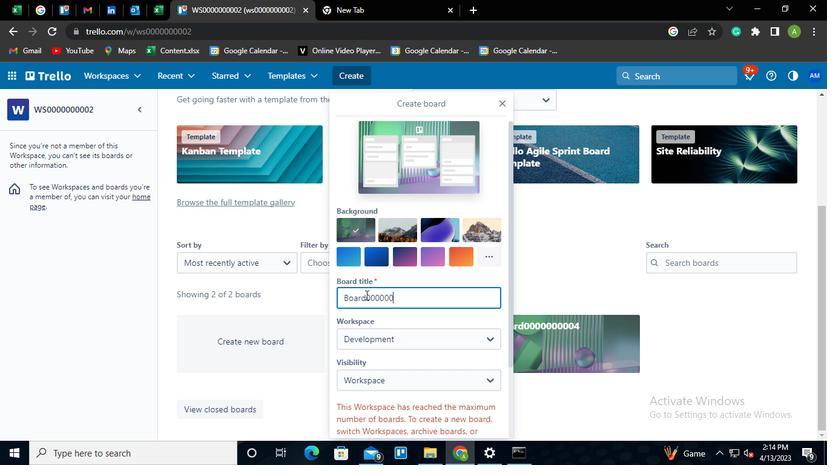 
Action: Keyboard <96>
Screenshot: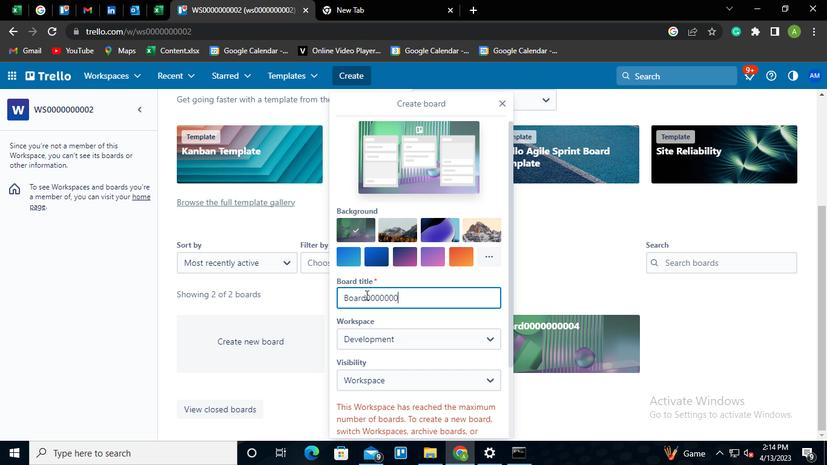 
Action: Keyboard <96>
Screenshot: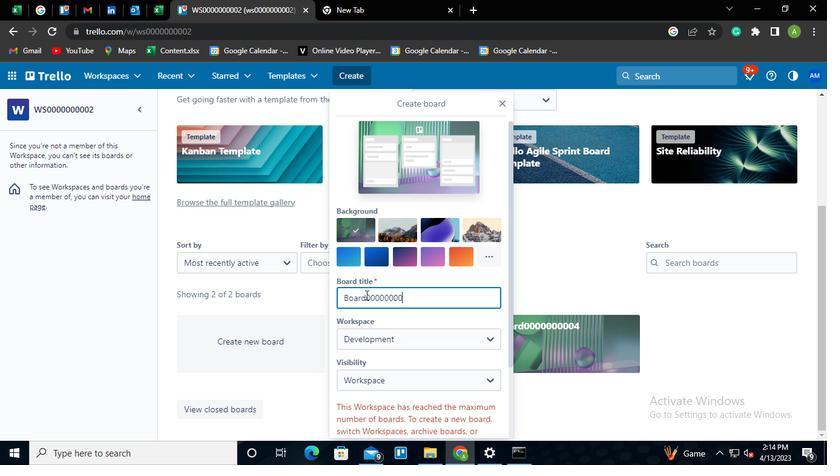 
Action: Keyboard <102>
Screenshot: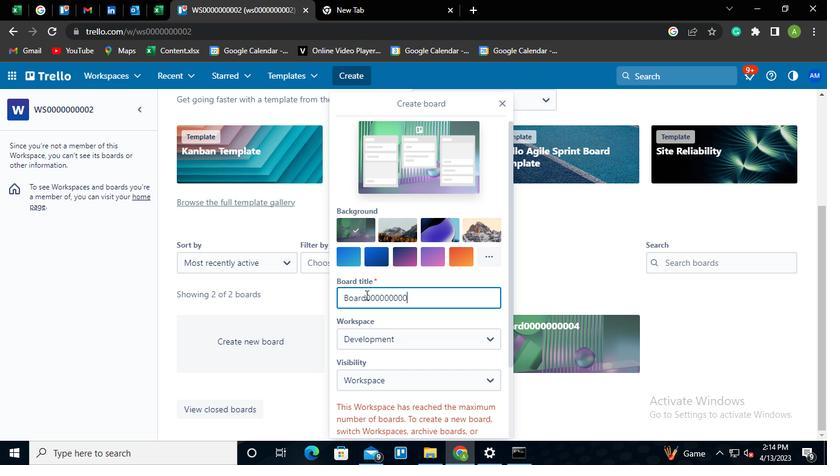 
Action: Mouse moved to (367, 337)
Screenshot: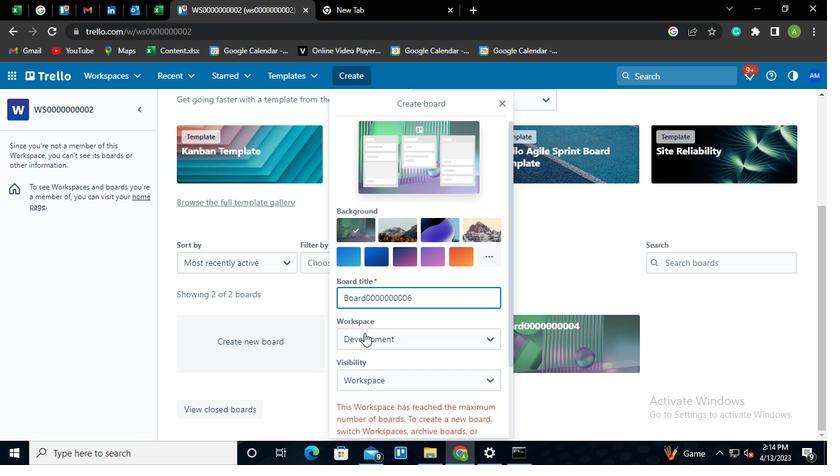 
Action: Mouse pressed left at (367, 337)
Screenshot: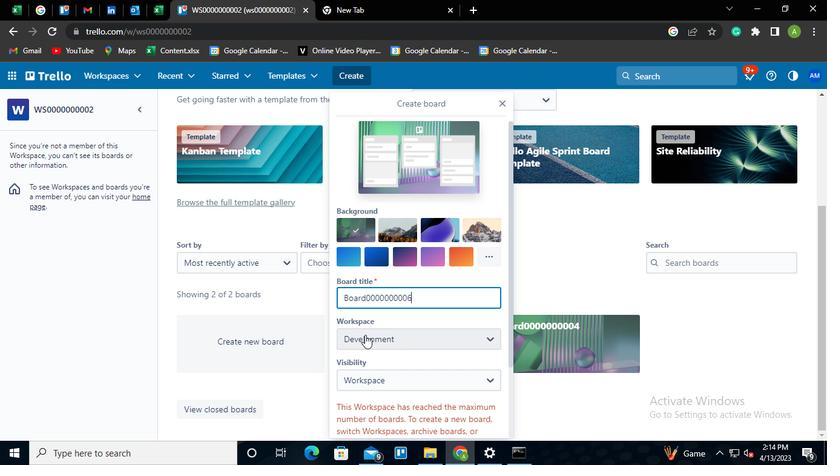 
Action: Mouse moved to (370, 414)
Screenshot: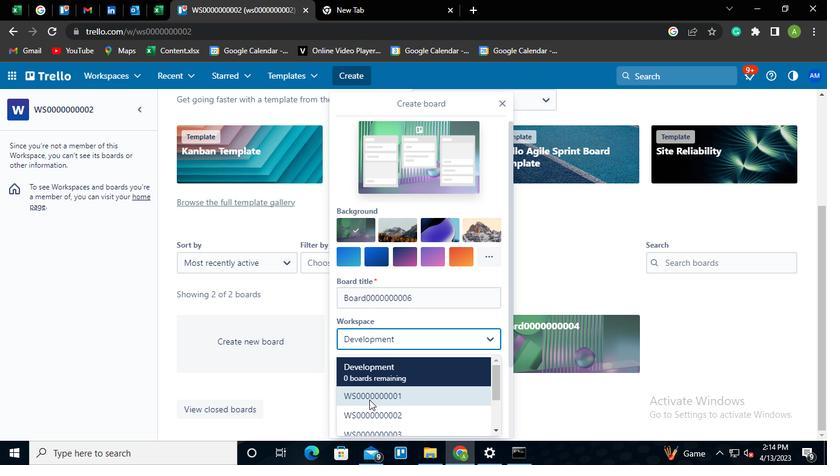 
Action: Mouse pressed left at (370, 414)
Screenshot: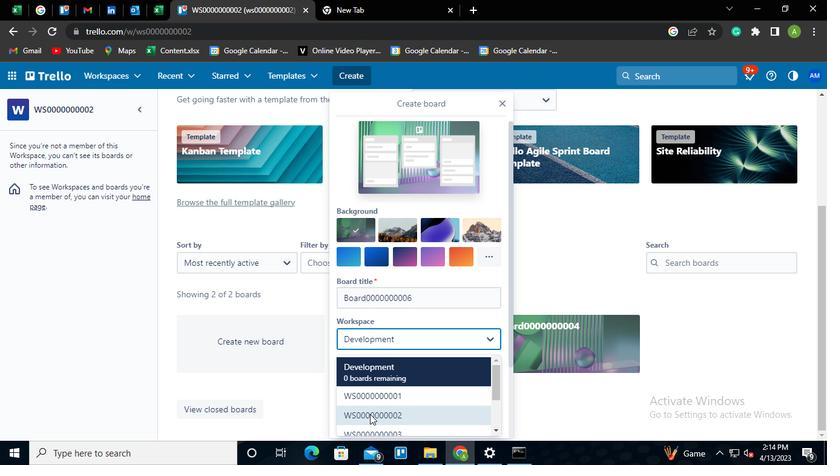 
Action: Mouse moved to (384, 383)
Screenshot: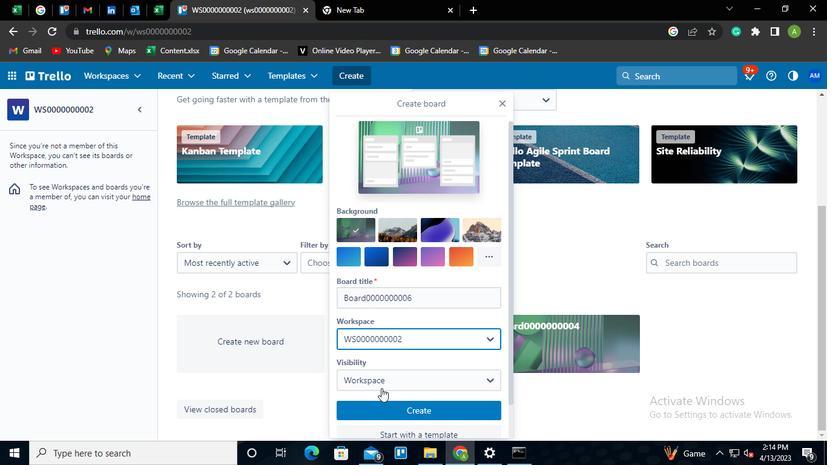 
Action: Mouse pressed left at (384, 383)
Screenshot: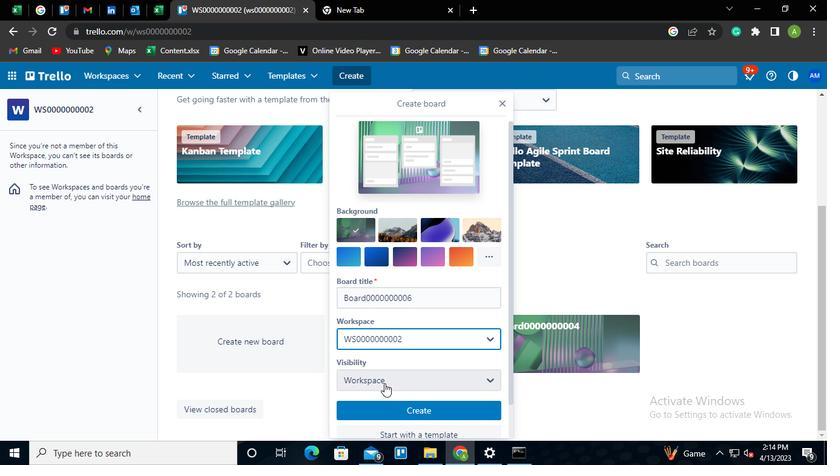 
Action: Mouse moved to (394, 339)
Screenshot: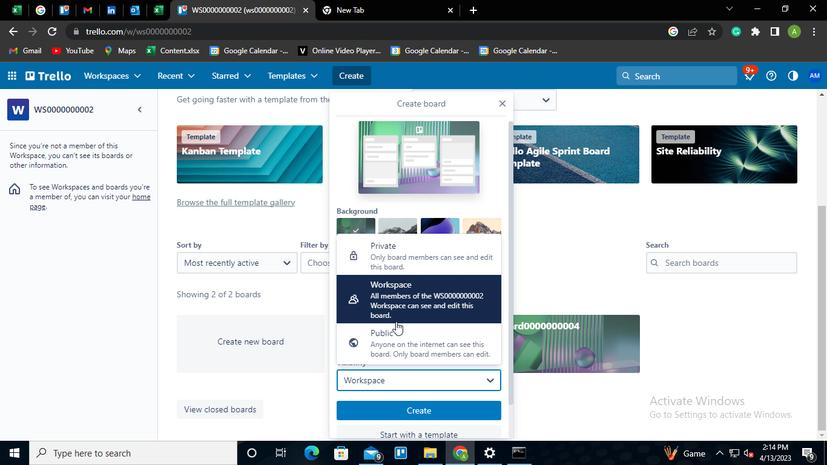 
Action: Mouse pressed left at (394, 339)
Screenshot: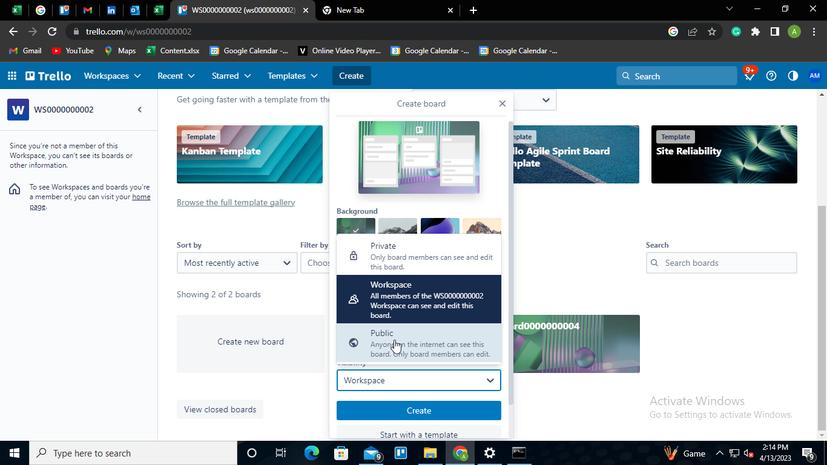 
Action: Mouse moved to (431, 345)
Screenshot: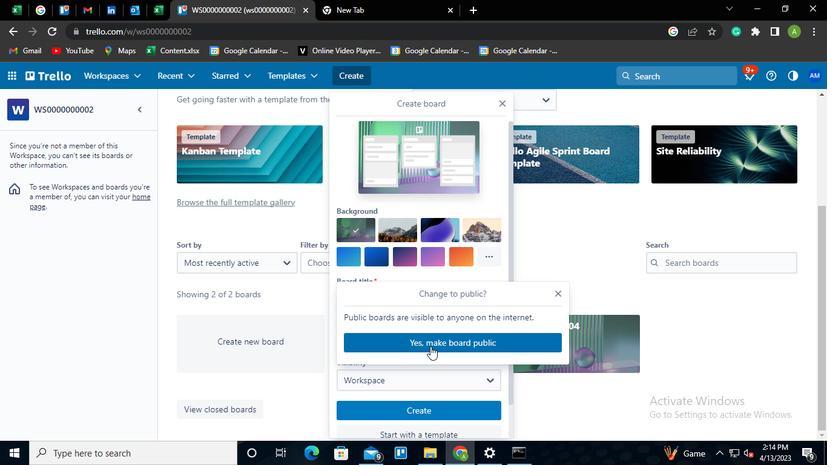 
Action: Mouse pressed left at (431, 345)
Screenshot: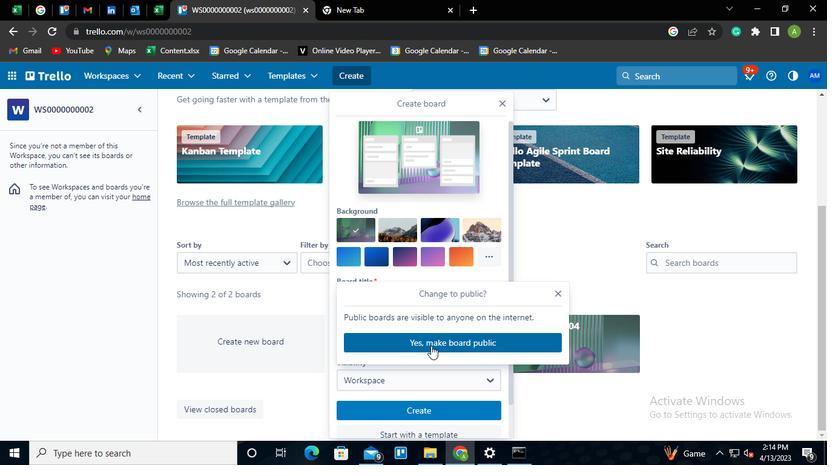 
Action: Mouse moved to (417, 413)
Screenshot: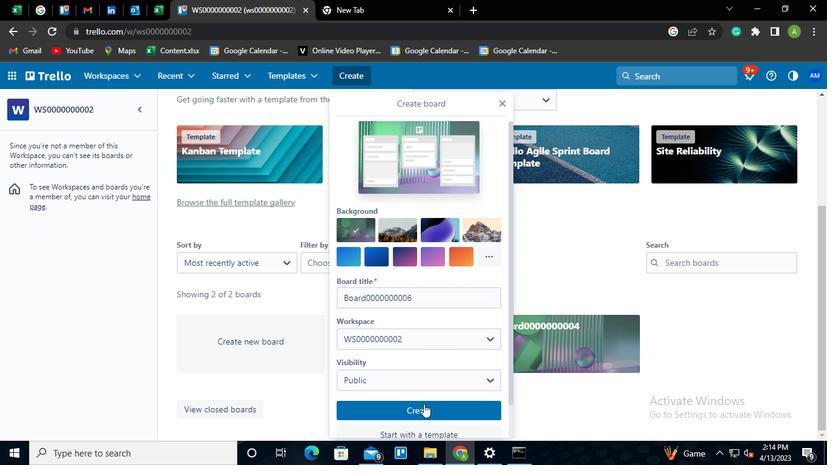 
Action: Mouse pressed left at (417, 413)
Screenshot: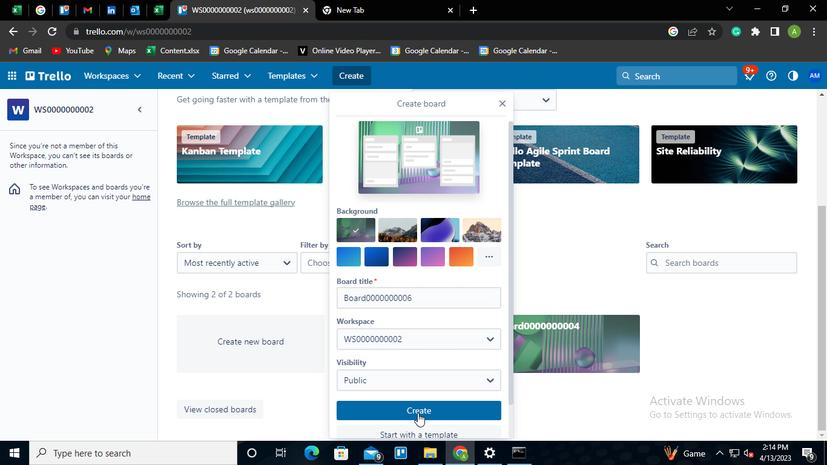 
Action: Mouse moved to (79, 294)
Screenshot: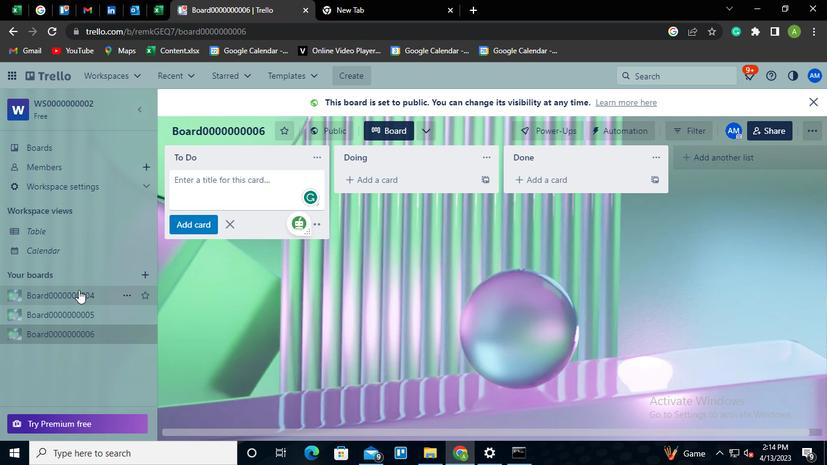 
Action: Mouse pressed left at (79, 294)
Screenshot: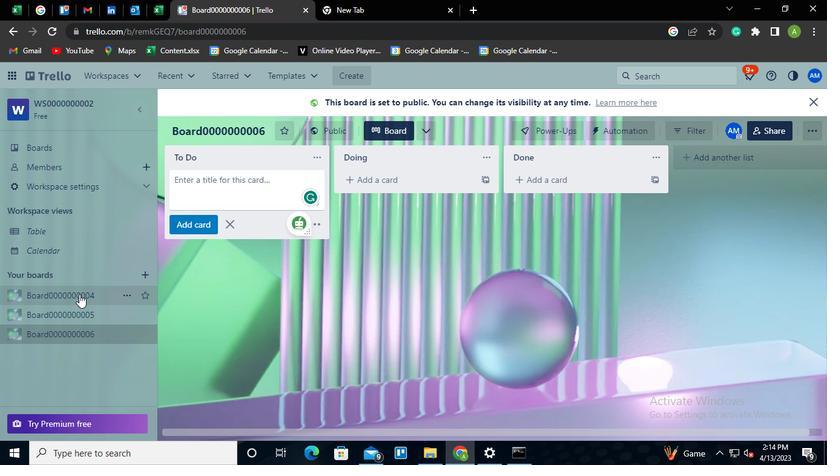
Action: Mouse moved to (218, 156)
Screenshot: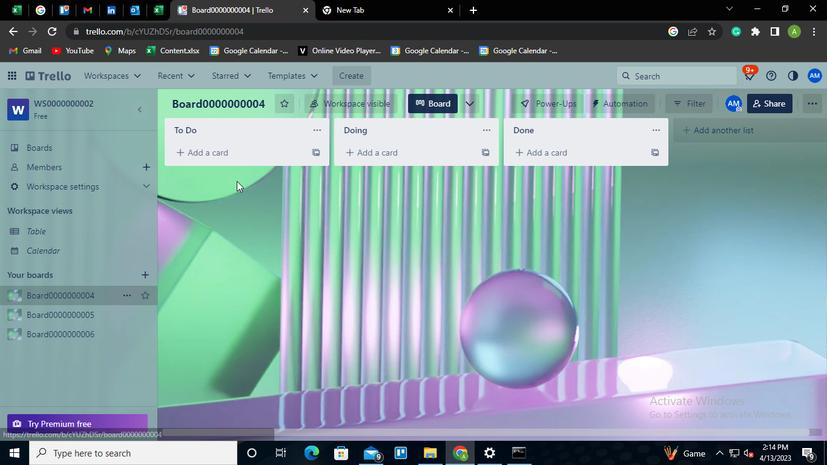 
Action: Mouse pressed left at (218, 156)
Screenshot: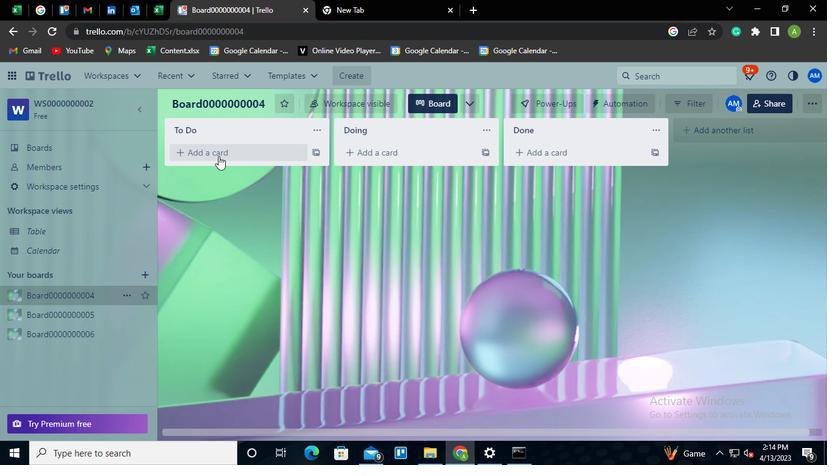 
Action: Mouse moved to (218, 155)
Screenshot: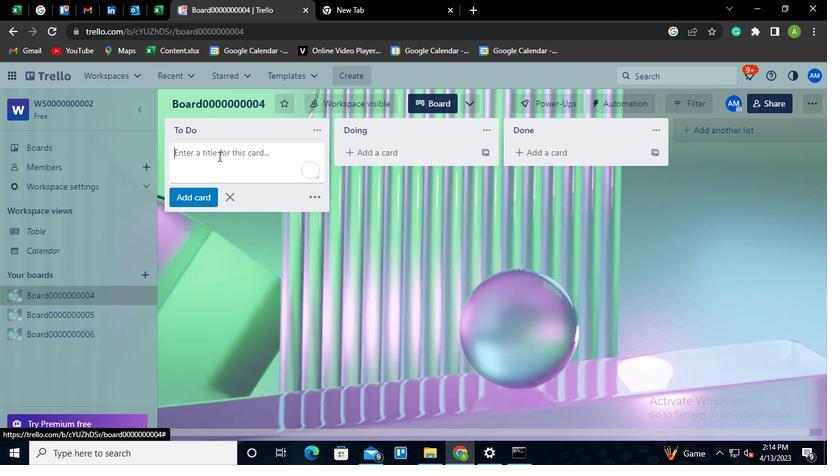 
Action: Keyboard Key.shift
Screenshot: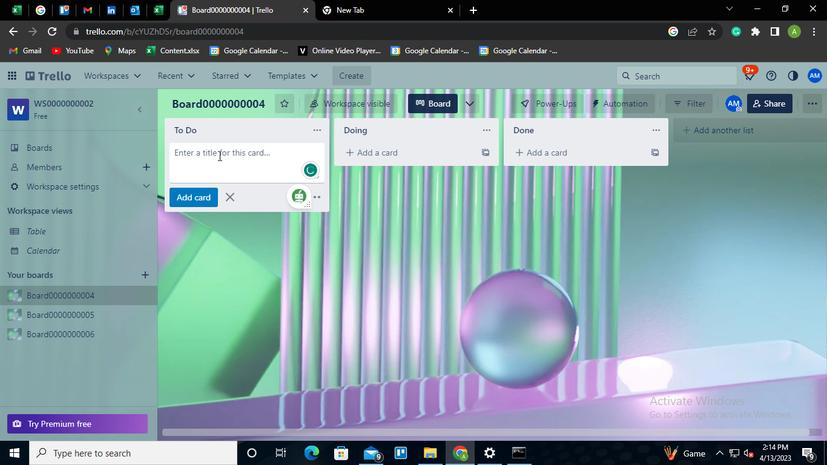 
Action: Keyboard C
Screenshot: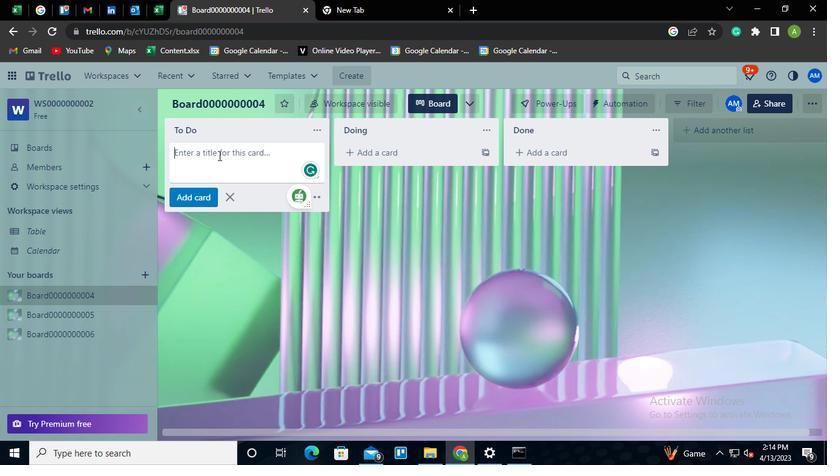 
Action: Keyboard a
Screenshot: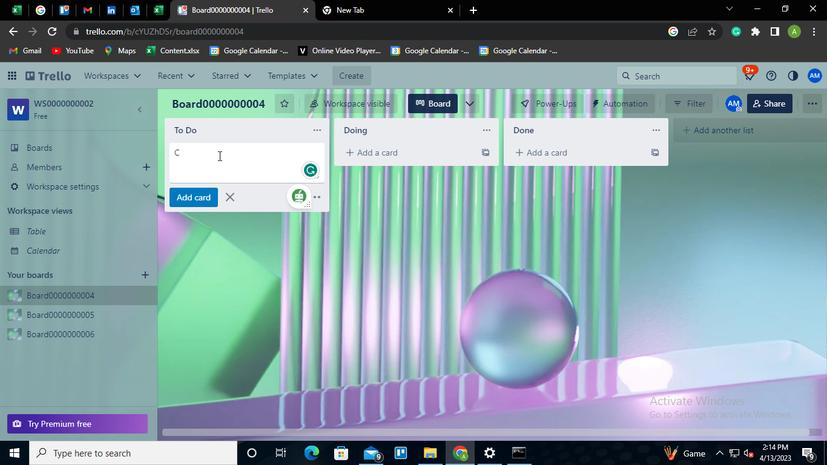 
Action: Keyboard r
Screenshot: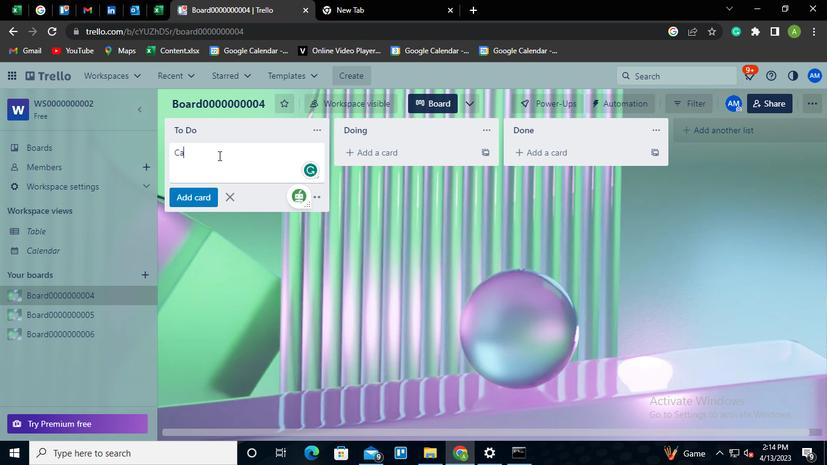 
Action: Keyboard d
Screenshot: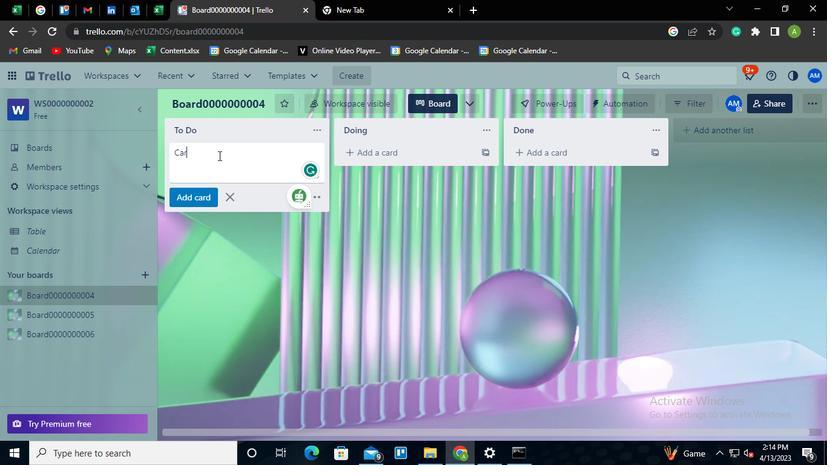 
Action: Keyboard <96>
Screenshot: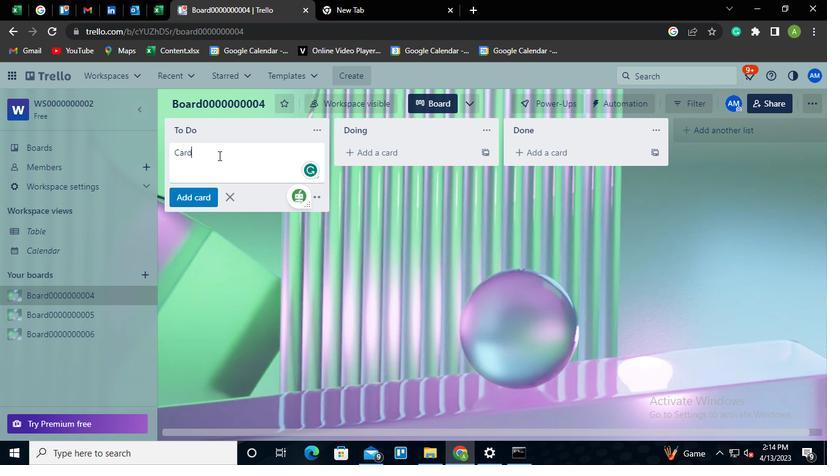 
Action: Keyboard <96>
Screenshot: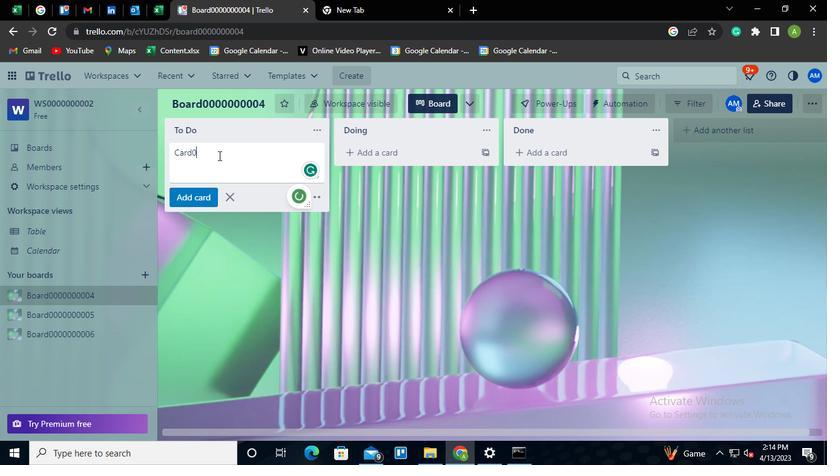 
Action: Keyboard <96>
Screenshot: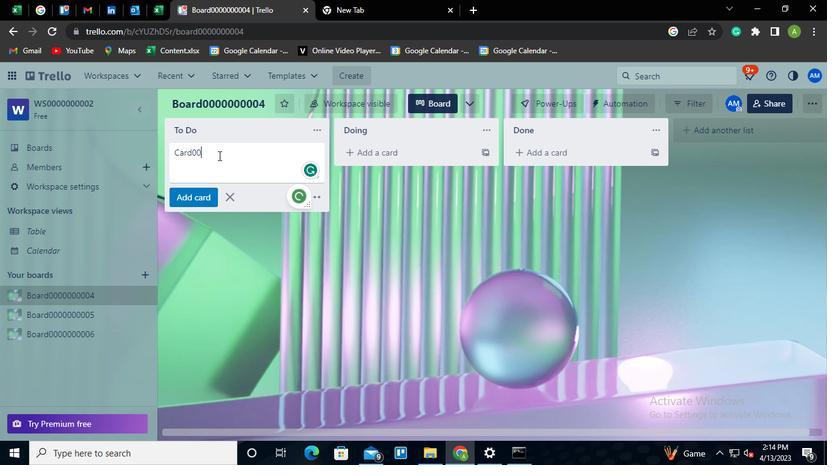 
Action: Keyboard <96>
Screenshot: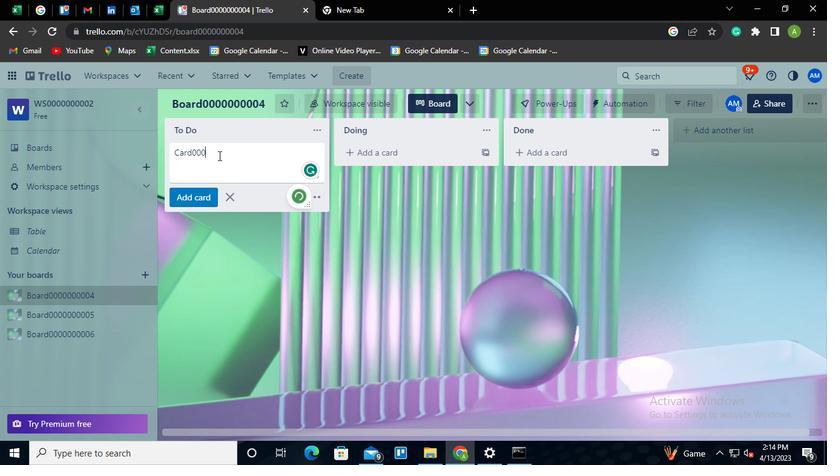 
Action: Keyboard <96>
Screenshot: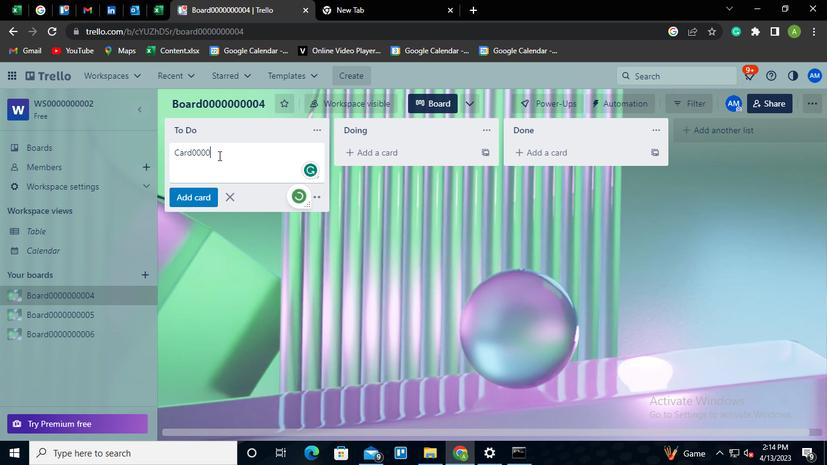 
Action: Keyboard <96>
Screenshot: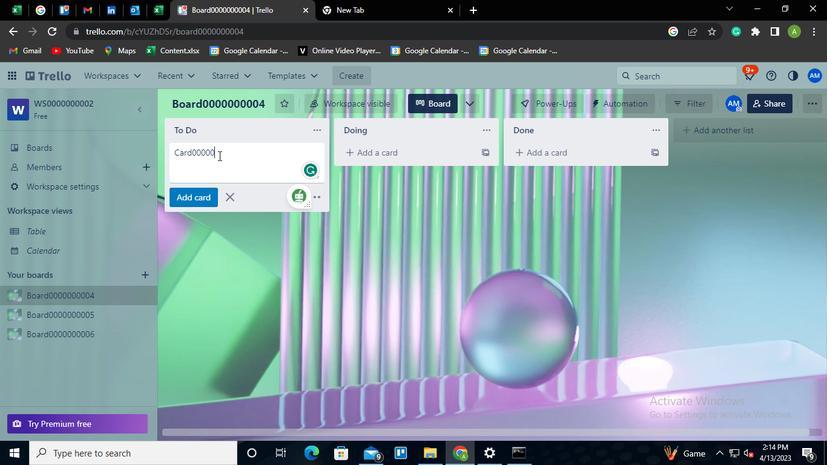 
Action: Keyboard <96>
Screenshot: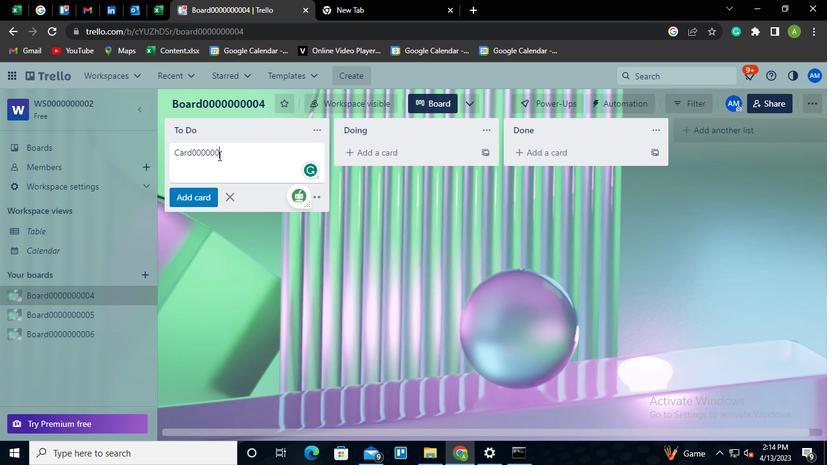 
Action: Keyboard <96>
Screenshot: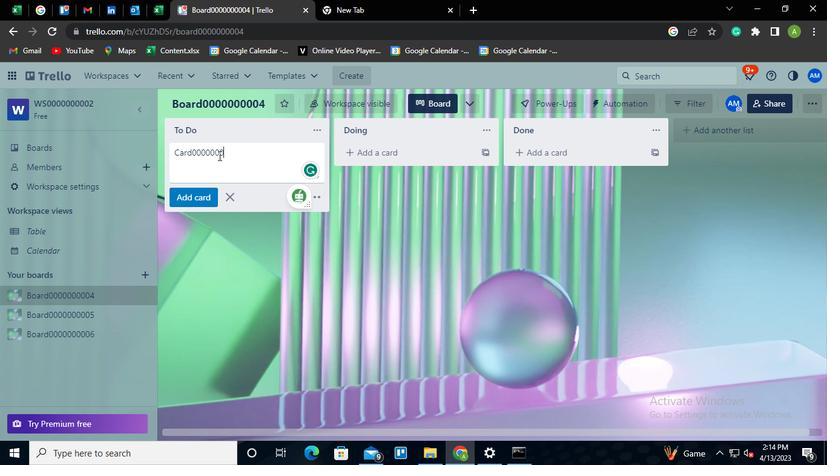 
Action: Keyboard <97>
Screenshot: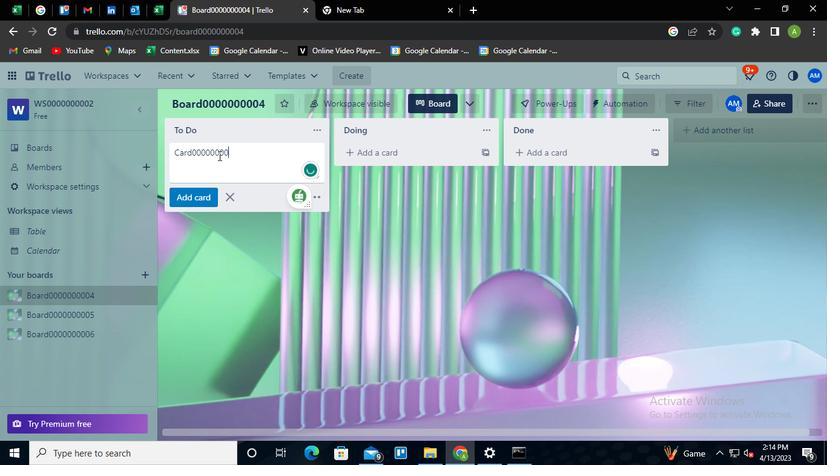 
Action: Keyboard <99>
Screenshot: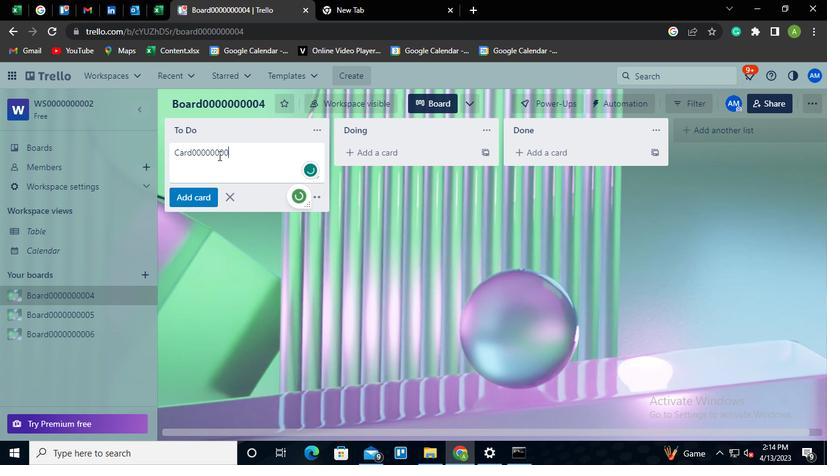 
Action: Keyboard Key.enter
Screenshot: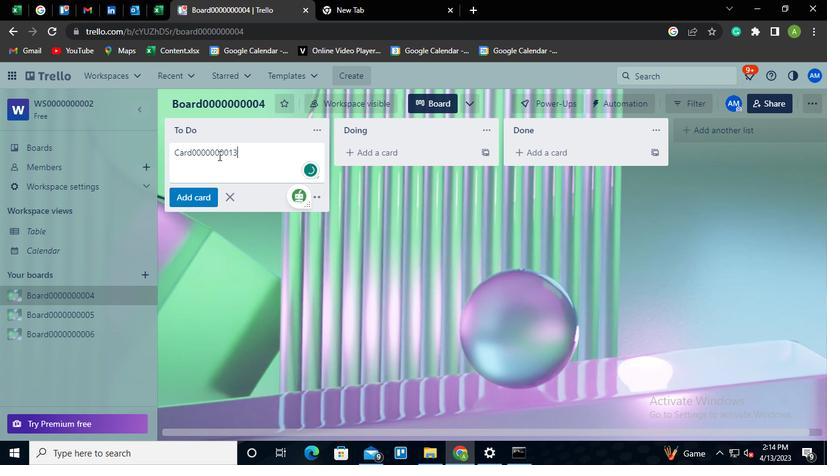 
Action: Mouse moved to (241, 189)
Screenshot: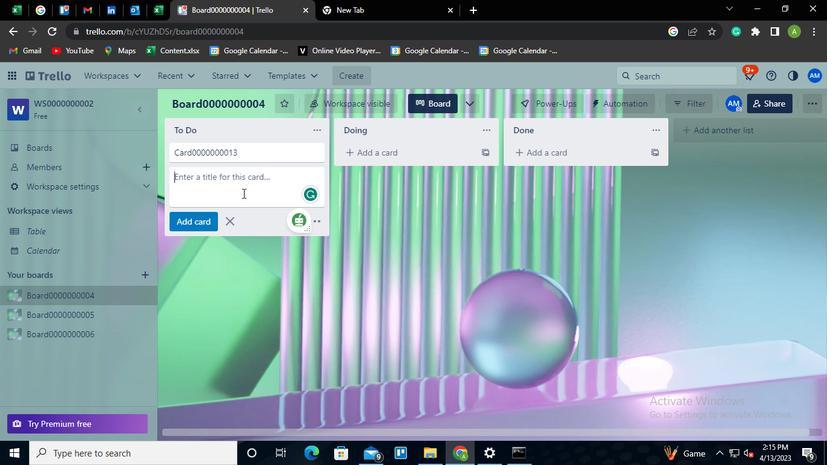 
Action: Keyboard Key.shift
Screenshot: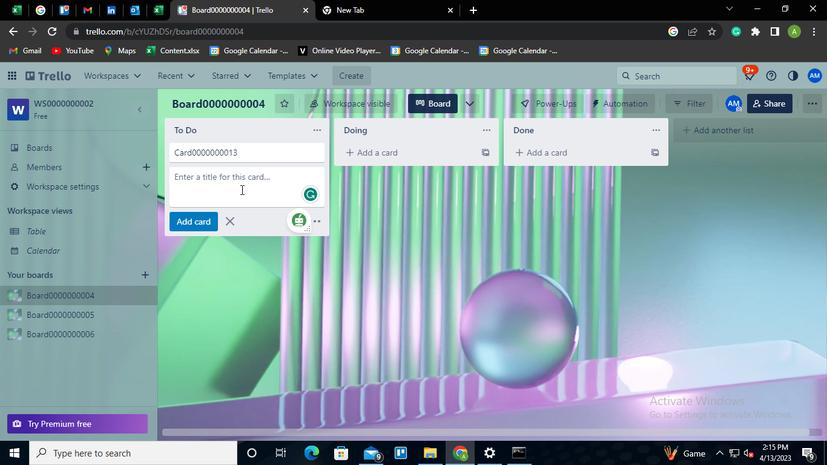 
Action: Keyboard C
Screenshot: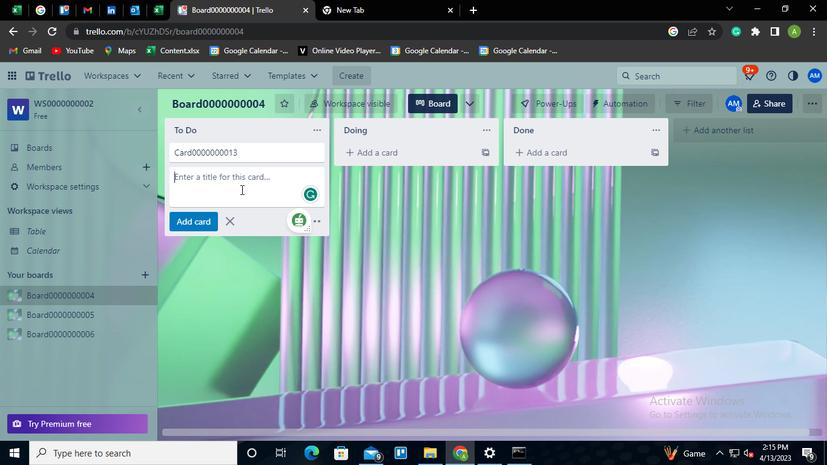 
Action: Keyboard a
Screenshot: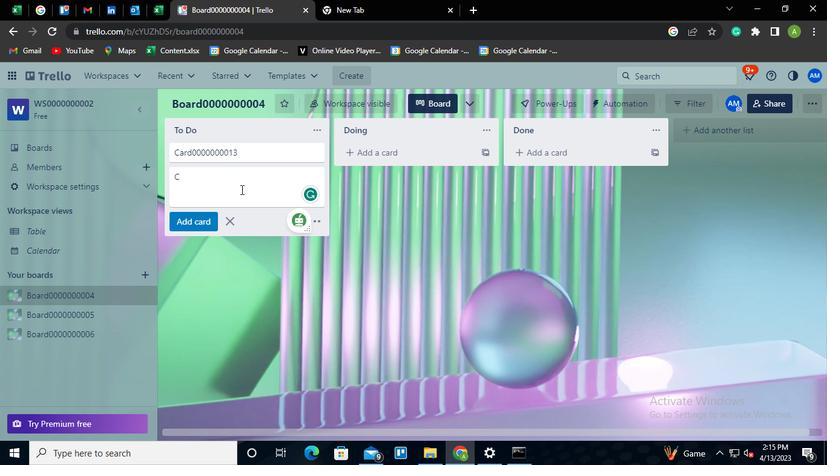 
Action: Keyboard r
Screenshot: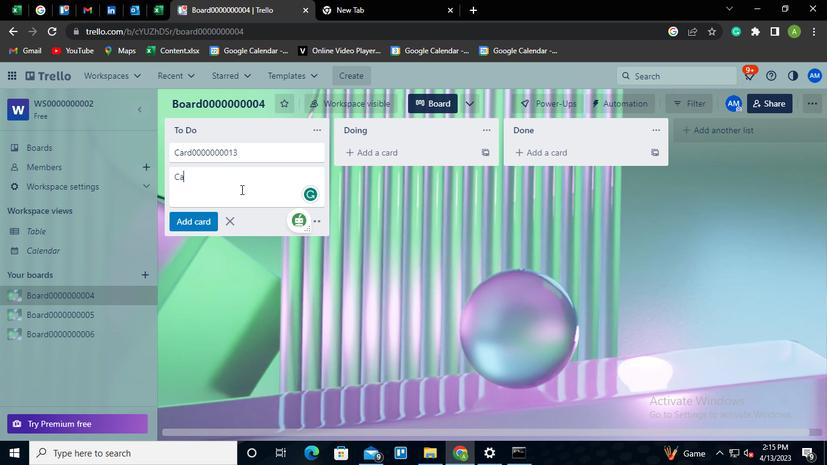 
Action: Keyboard d
Screenshot: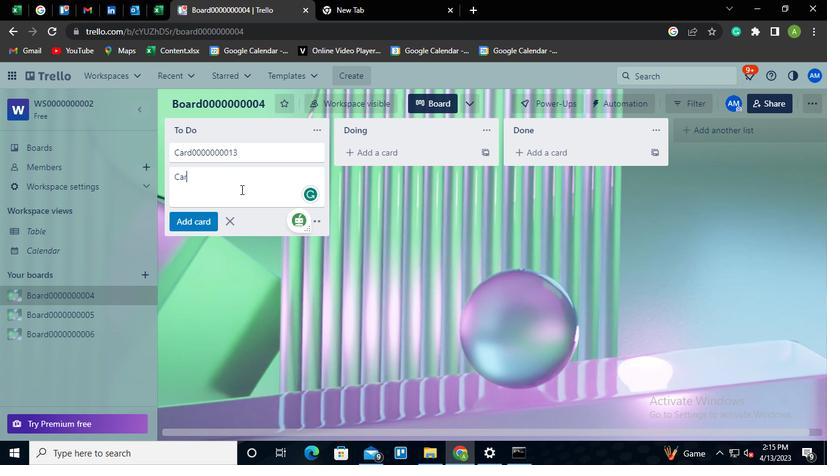 
Action: Keyboard <96>
Screenshot: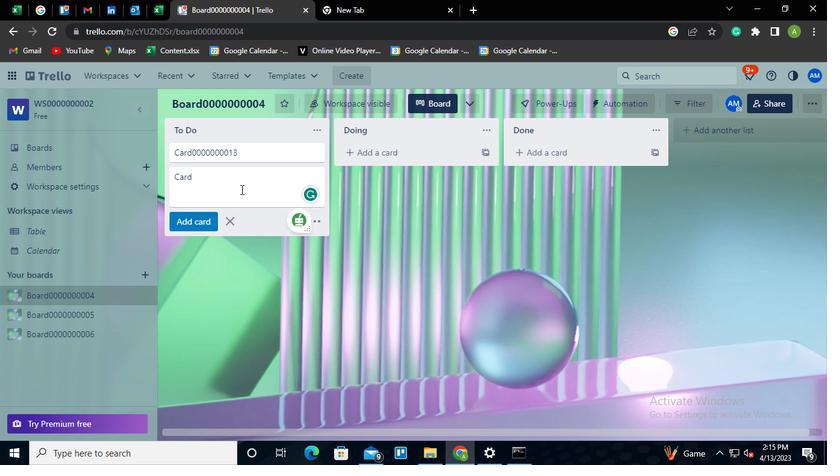 
Action: Keyboard <96>
Screenshot: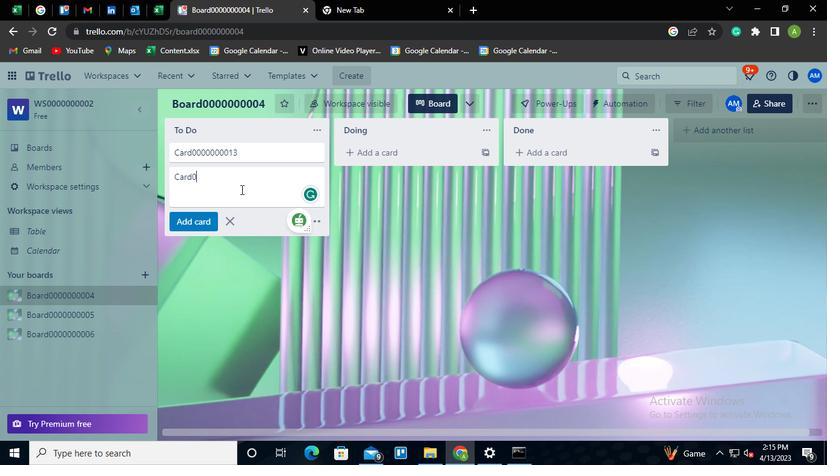 
Action: Keyboard <96>
Screenshot: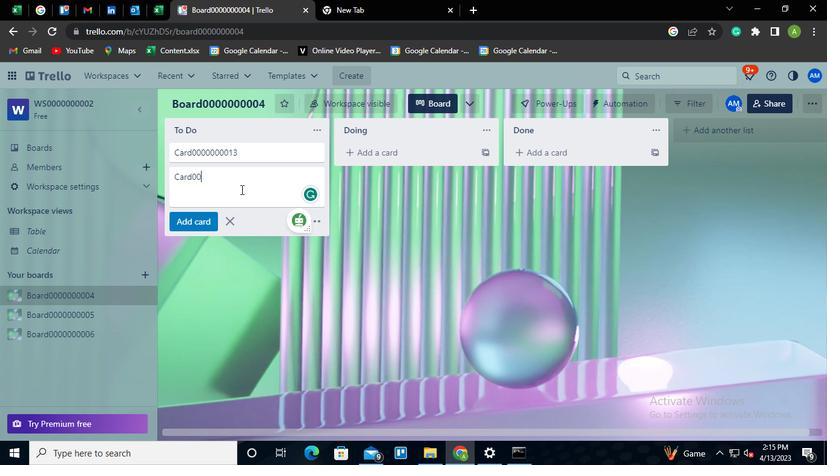 
Action: Keyboard <96>
Screenshot: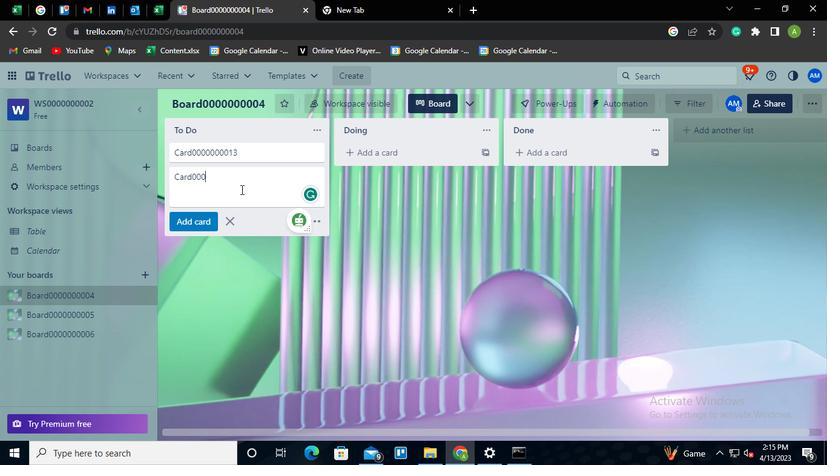 
Action: Keyboard <96>
Screenshot: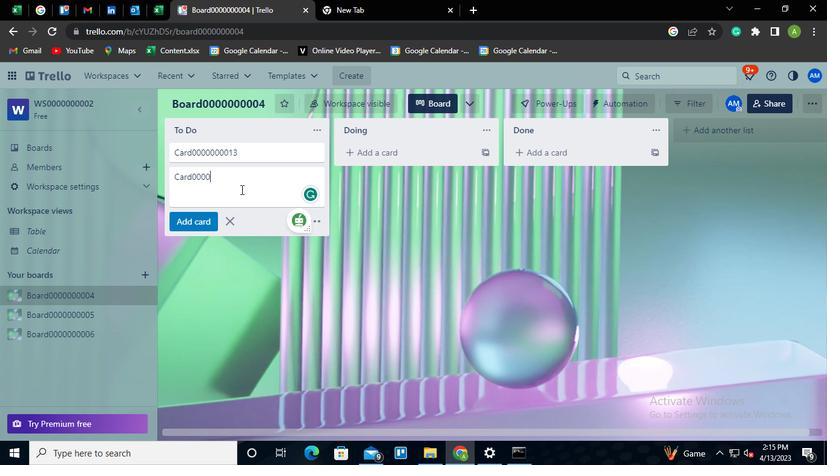 
Action: Keyboard <96>
Screenshot: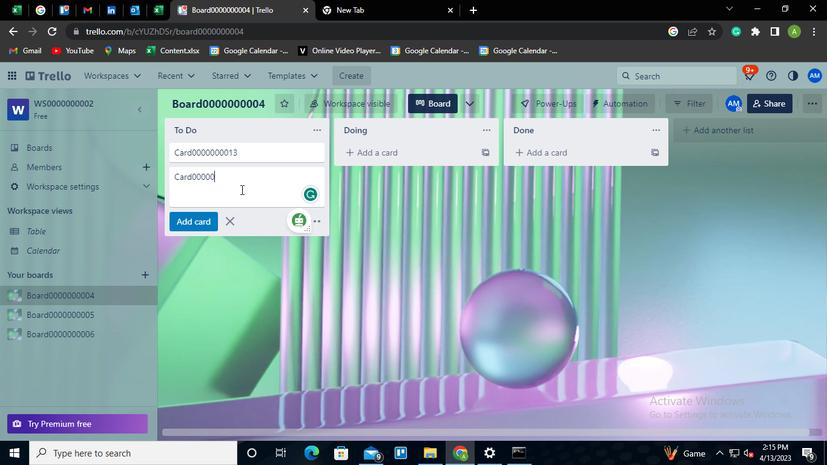 
Action: Keyboard <96>
Screenshot: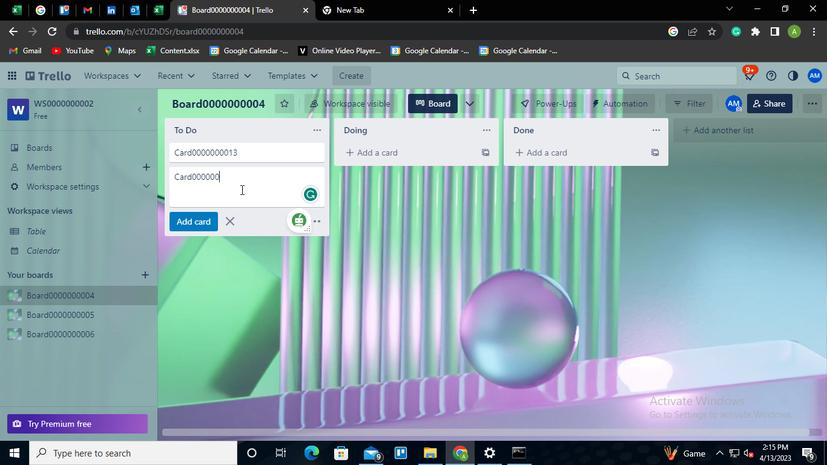 
Action: Keyboard <96>
Screenshot: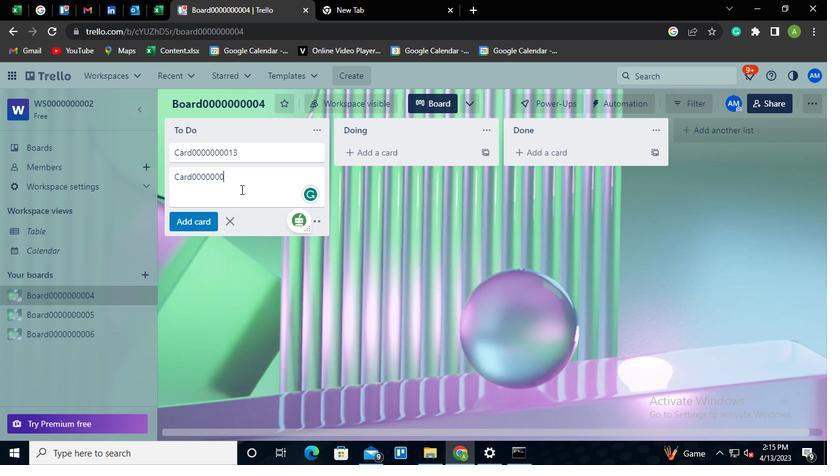 
Action: Keyboard <97>
Screenshot: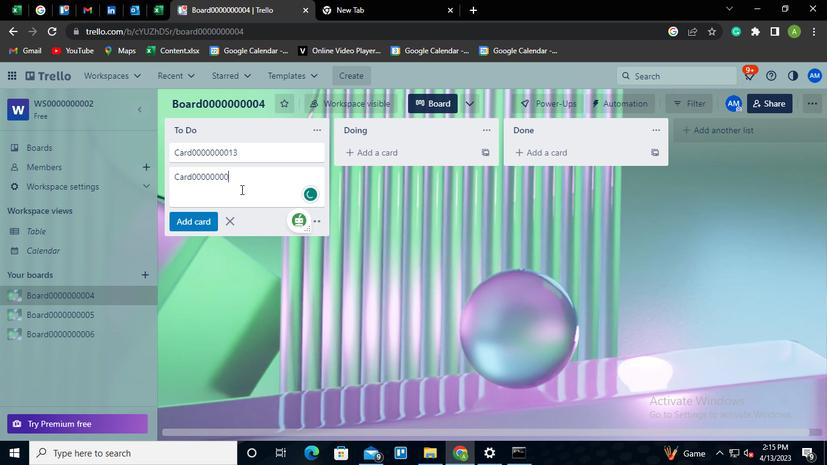 
Action: Keyboard <100>
Screenshot: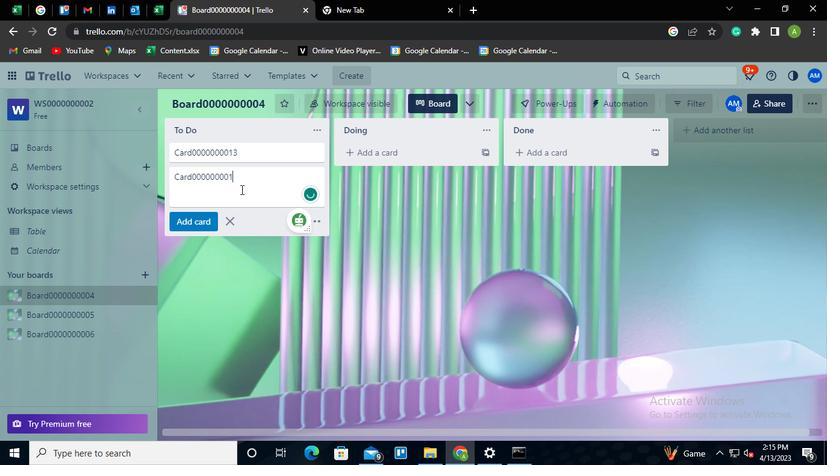 
Action: Mouse moved to (226, 179)
Screenshot: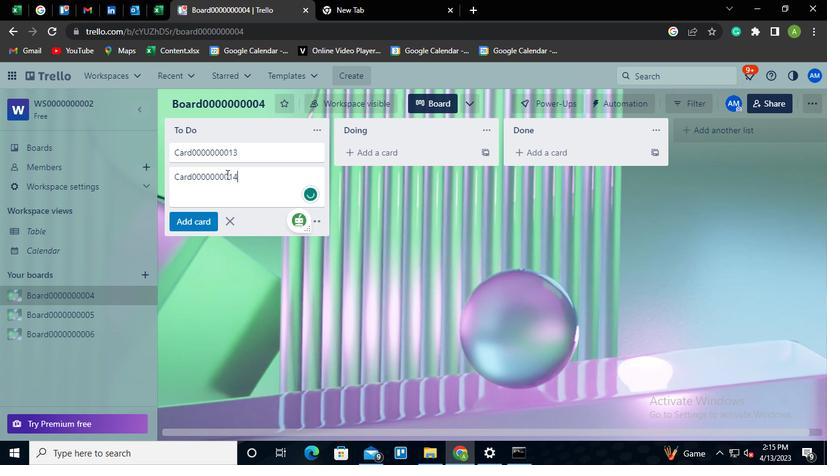 
Action: Keyboard Key.enter
Screenshot: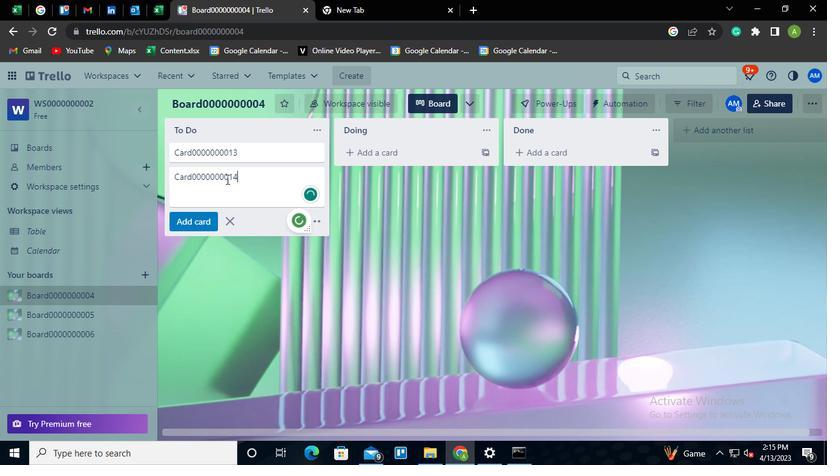 
Action: Mouse moved to (514, 451)
Screenshot: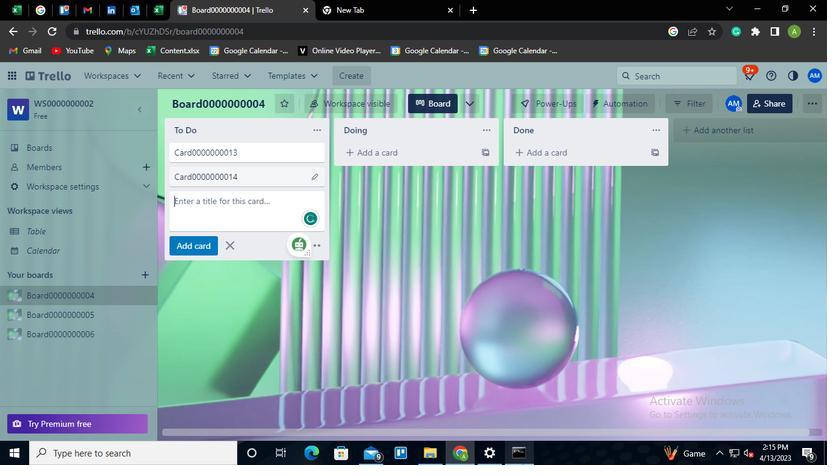 
Action: Mouse pressed left at (514, 451)
Screenshot: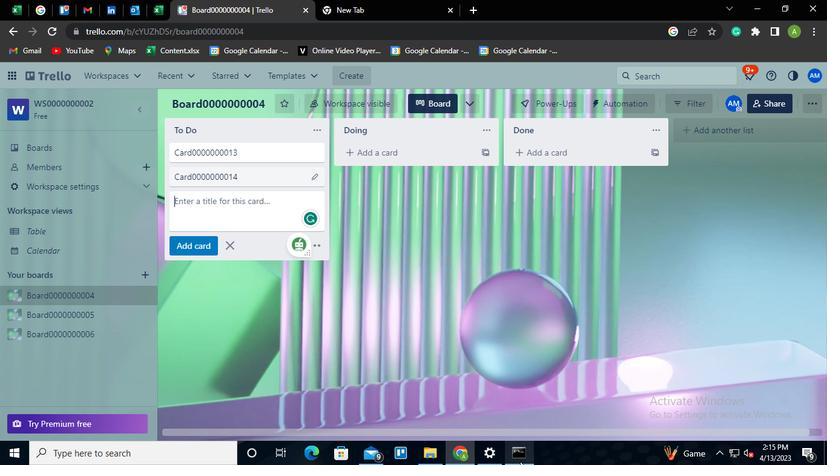 
Action: Mouse moved to (626, 61)
Screenshot: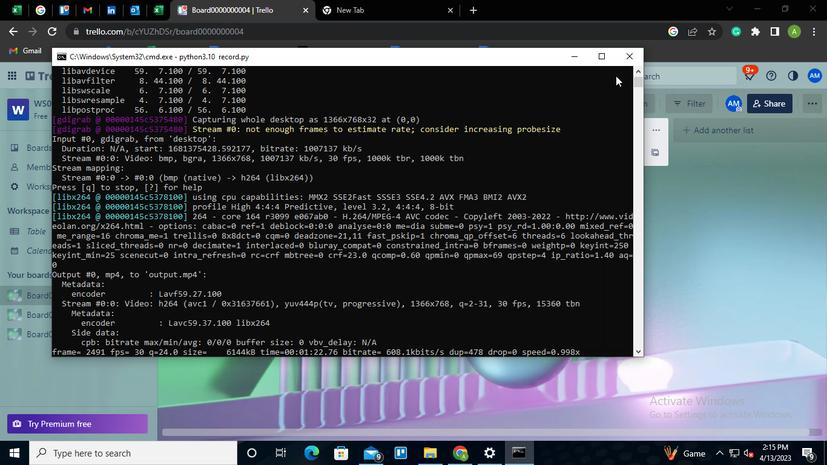 
Action: Mouse pressed left at (626, 61)
Screenshot: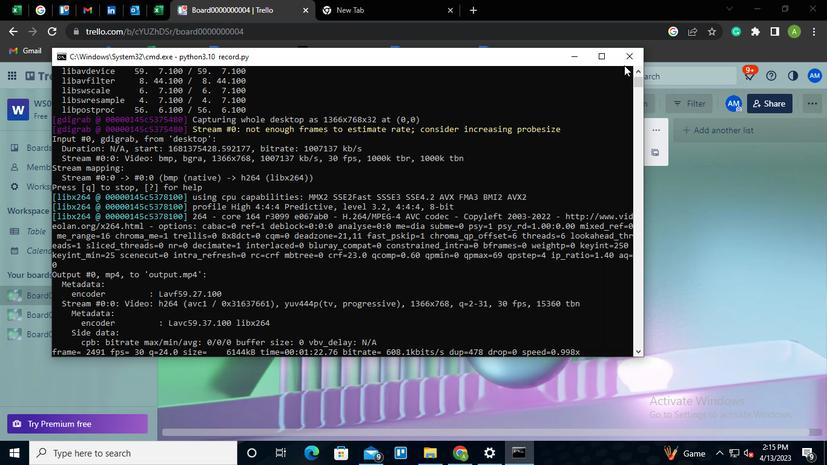 
